 Task: Check the average views per listing of bathtub in the last 3 years.
Action: Mouse moved to (642, 296)
Screenshot: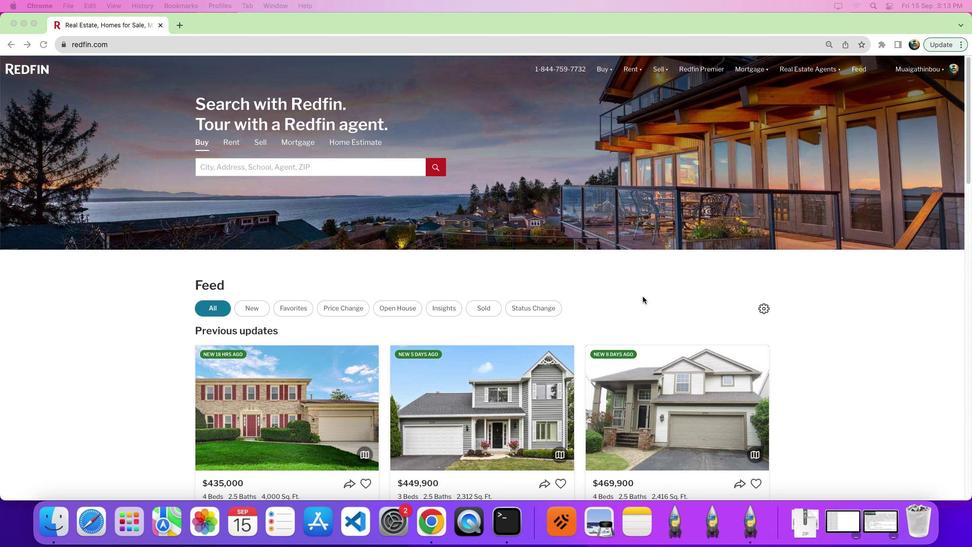 
Action: Mouse pressed left at (642, 296)
Screenshot: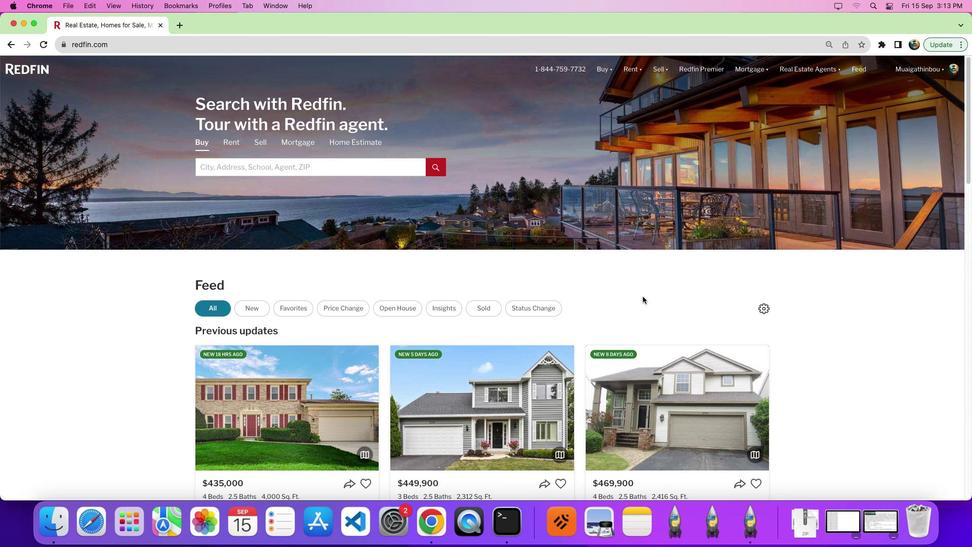 
Action: Mouse moved to (799, 178)
Screenshot: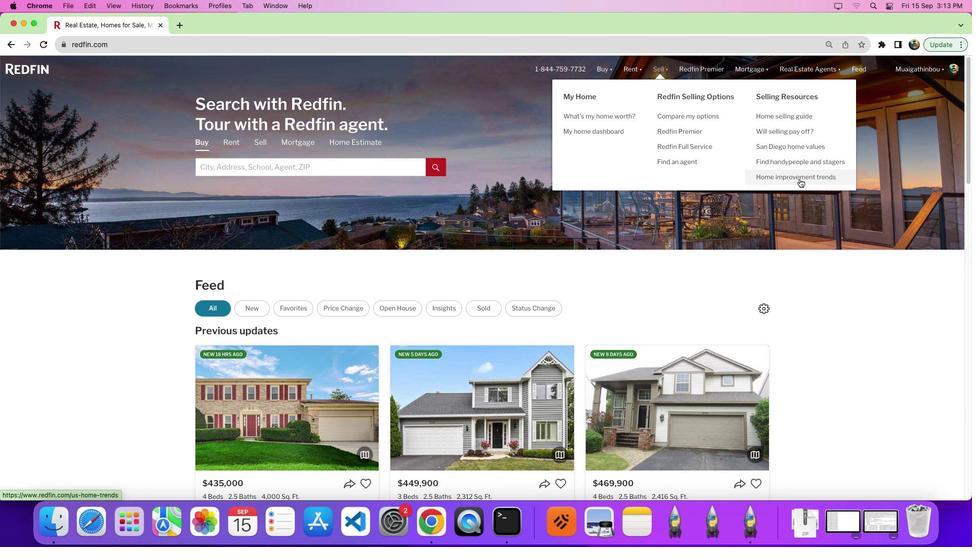 
Action: Mouse pressed left at (799, 178)
Screenshot: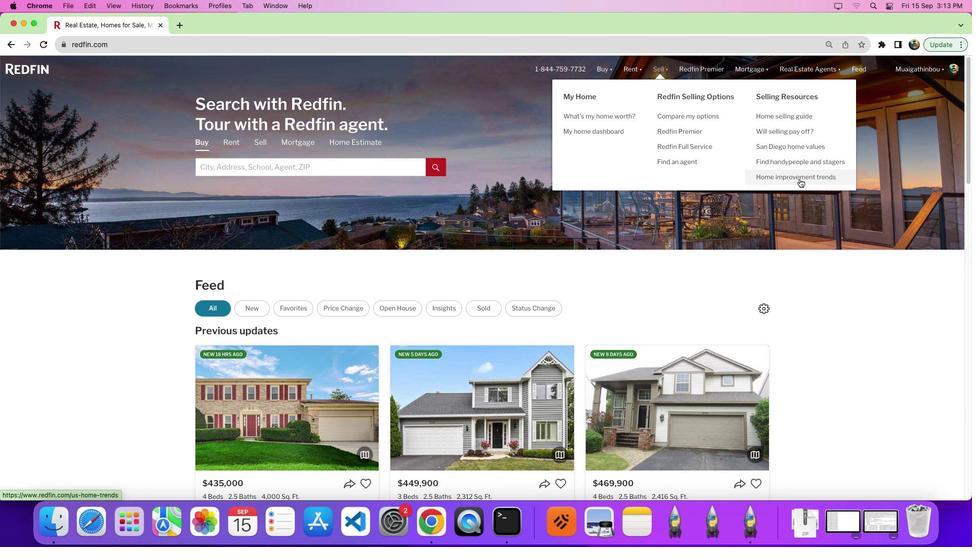 
Action: Mouse pressed left at (799, 178)
Screenshot: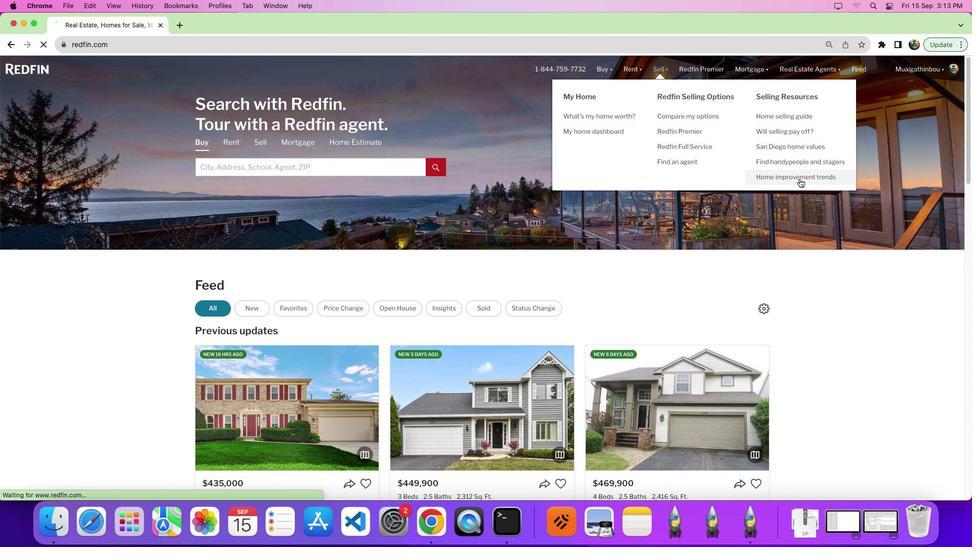 
Action: Mouse moved to (388, 322)
Screenshot: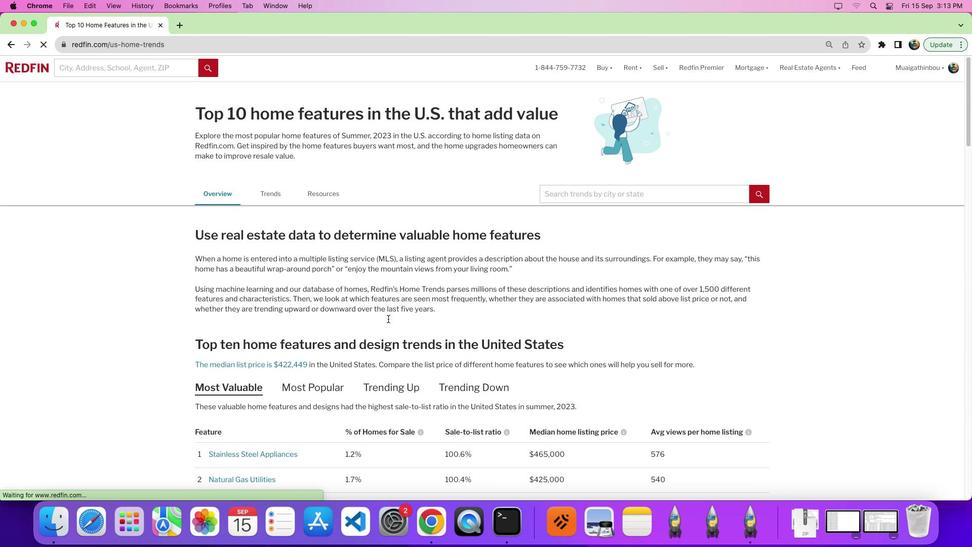
Action: Mouse scrolled (388, 322) with delta (0, 0)
Screenshot: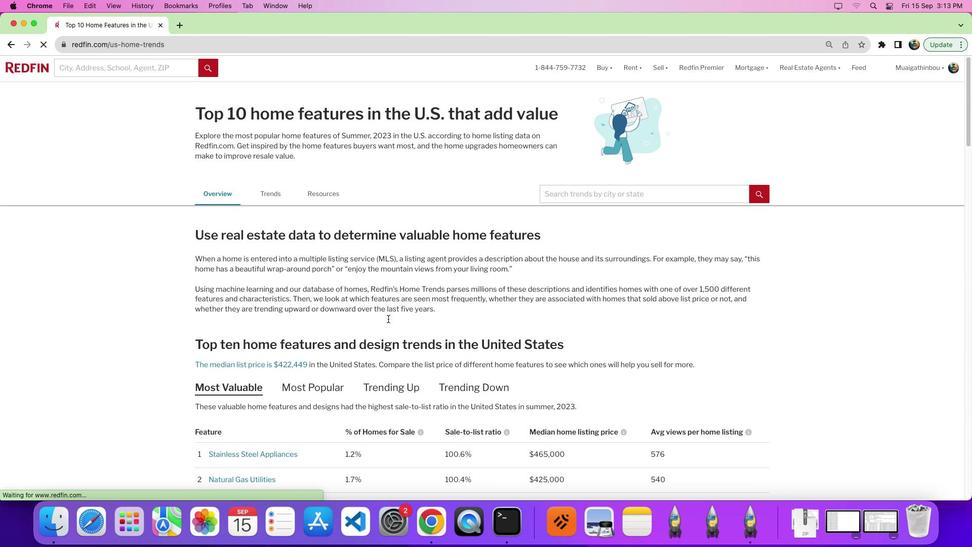 
Action: Mouse moved to (388, 322)
Screenshot: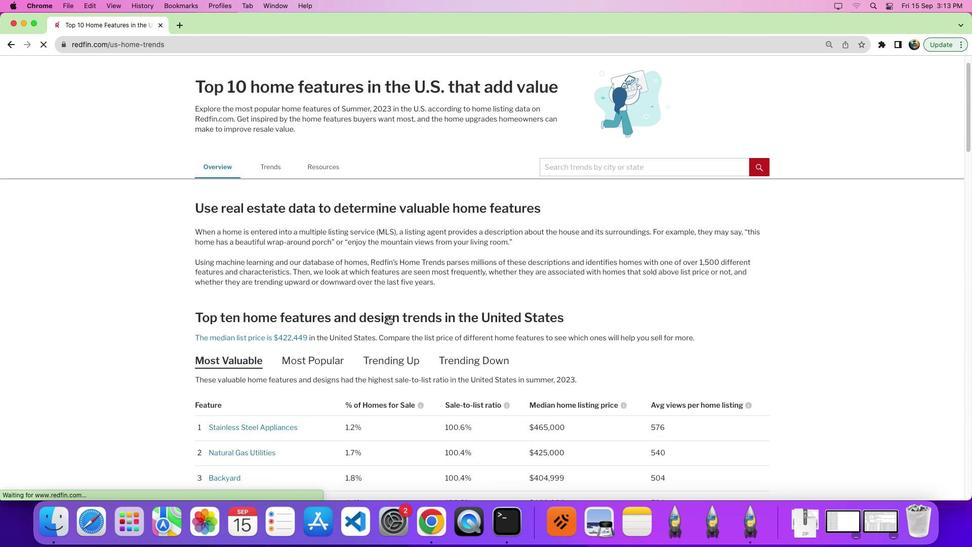 
Action: Mouse scrolled (388, 322) with delta (0, 0)
Screenshot: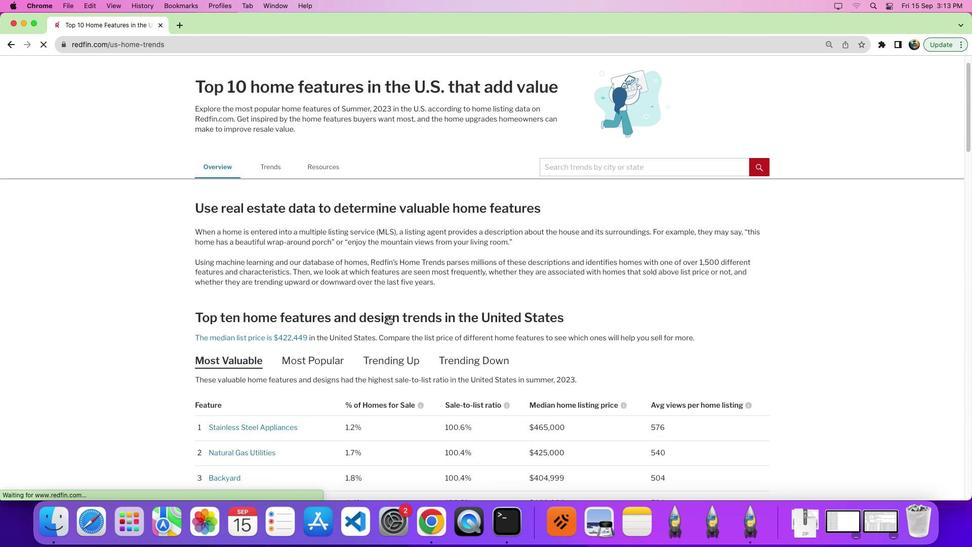 
Action: Mouse moved to (388, 320)
Screenshot: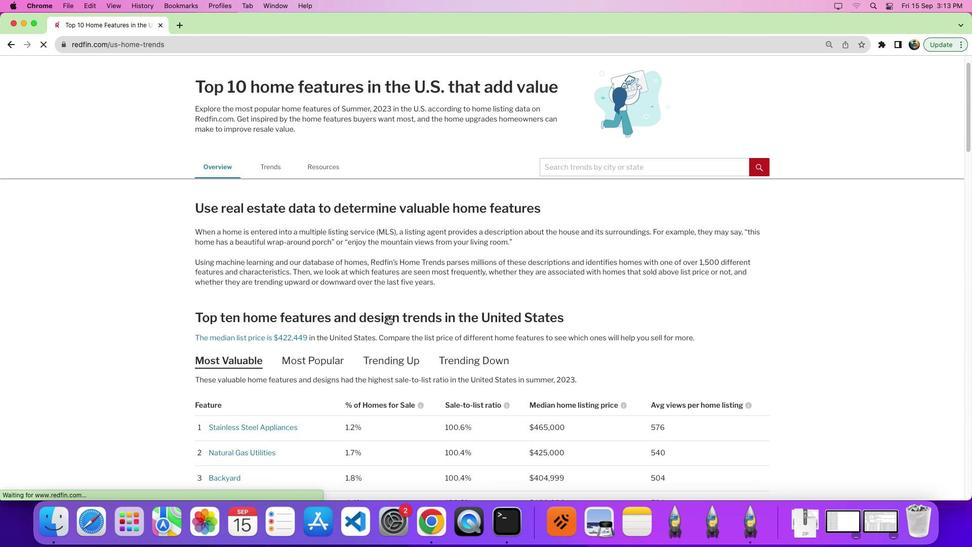 
Action: Mouse scrolled (388, 320) with delta (0, -4)
Screenshot: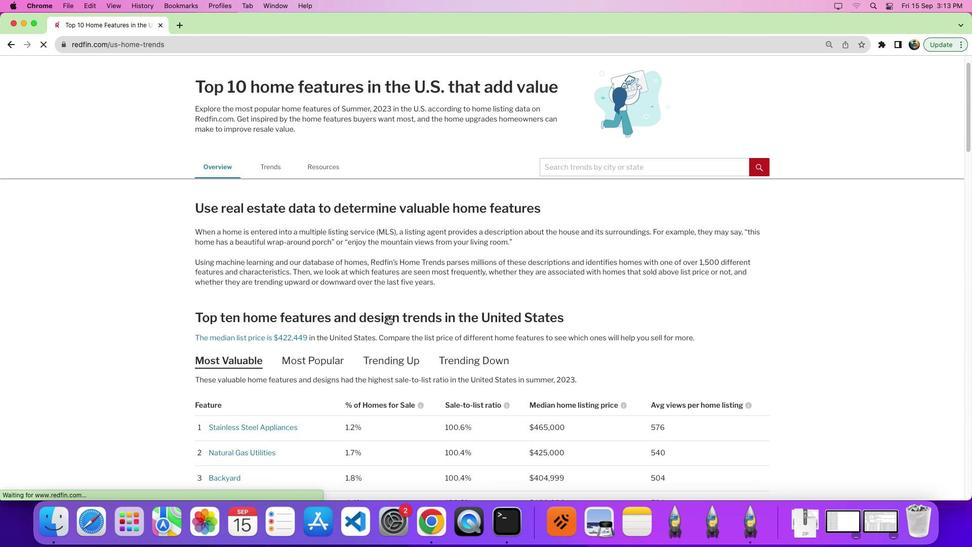 
Action: Mouse moved to (375, 300)
Screenshot: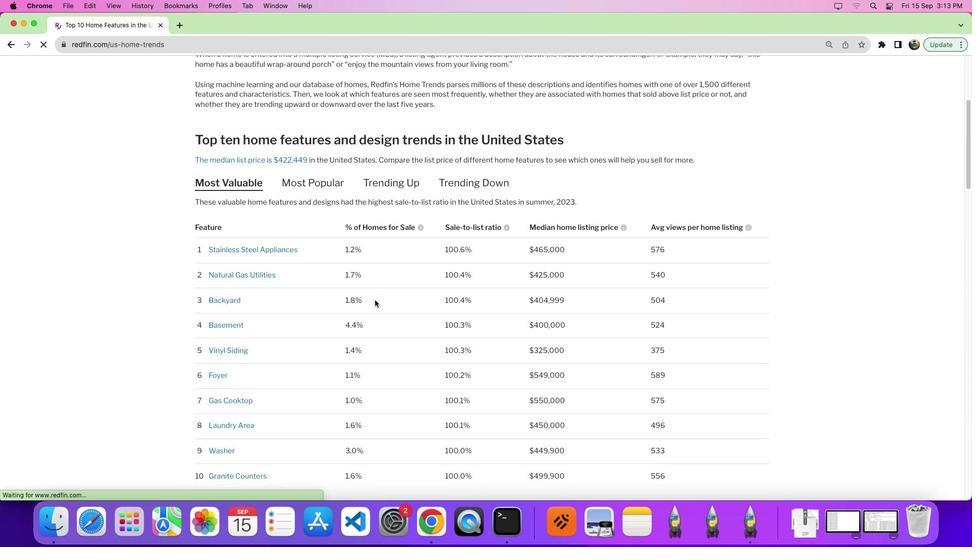 
Action: Mouse scrolled (375, 300) with delta (0, 0)
Screenshot: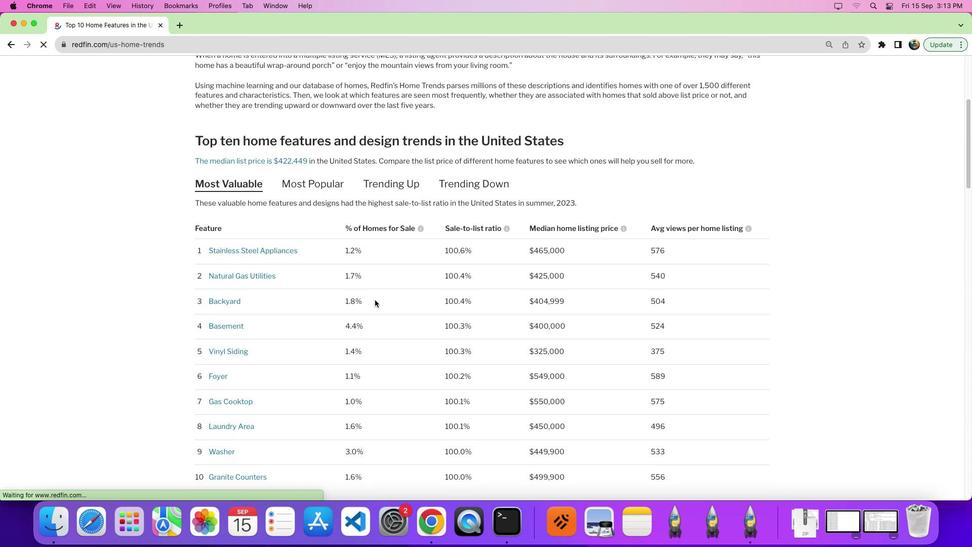 
Action: Mouse scrolled (375, 300) with delta (0, 0)
Screenshot: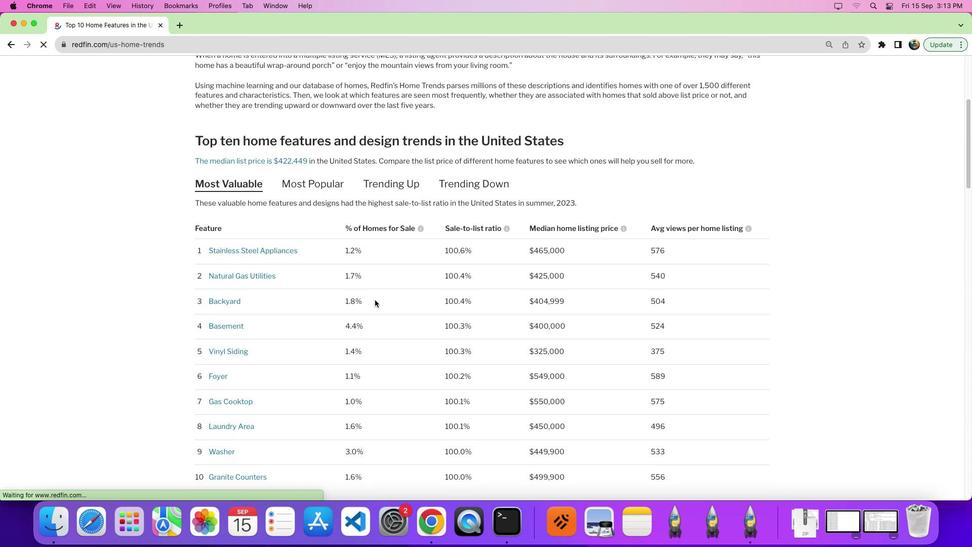 
Action: Mouse scrolled (375, 300) with delta (0, 4)
Screenshot: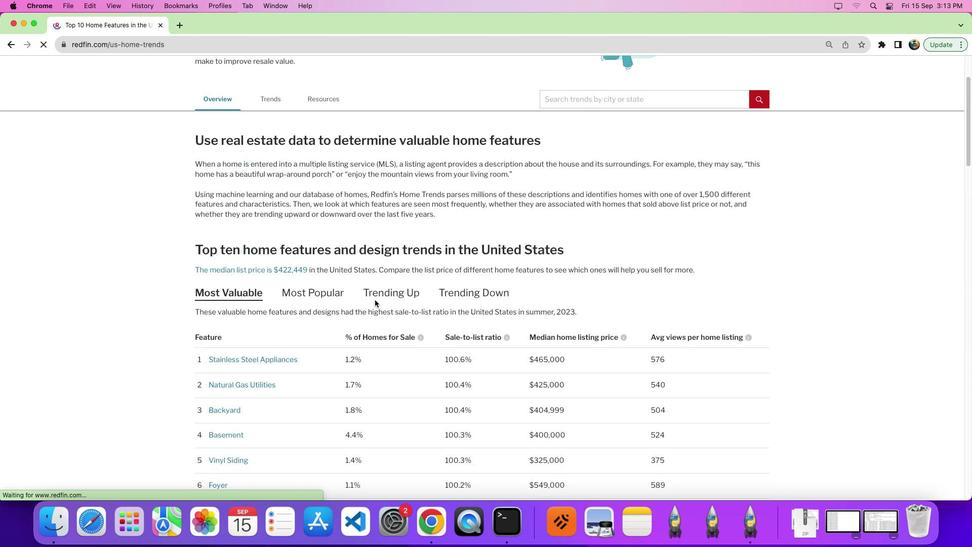 
Action: Mouse moved to (264, 183)
Screenshot: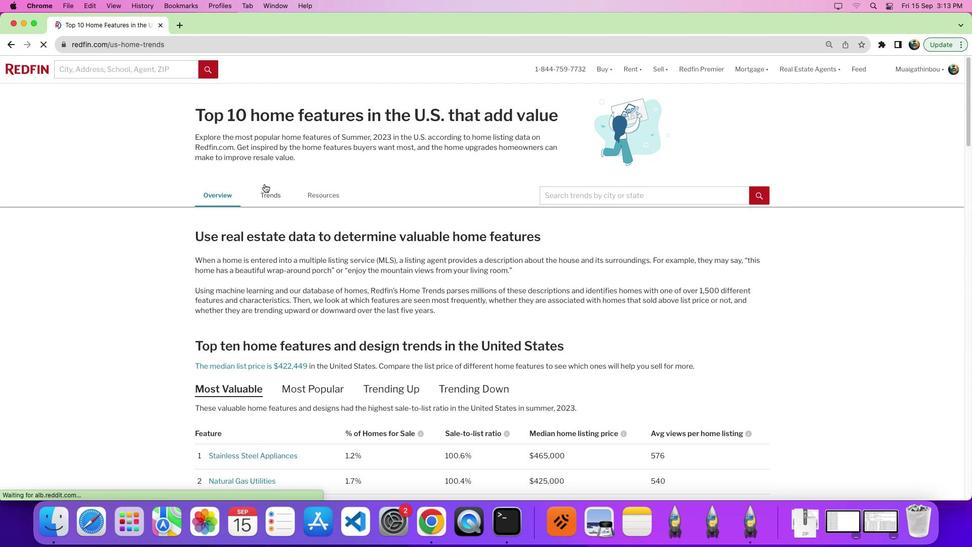
Action: Mouse pressed left at (264, 183)
Screenshot: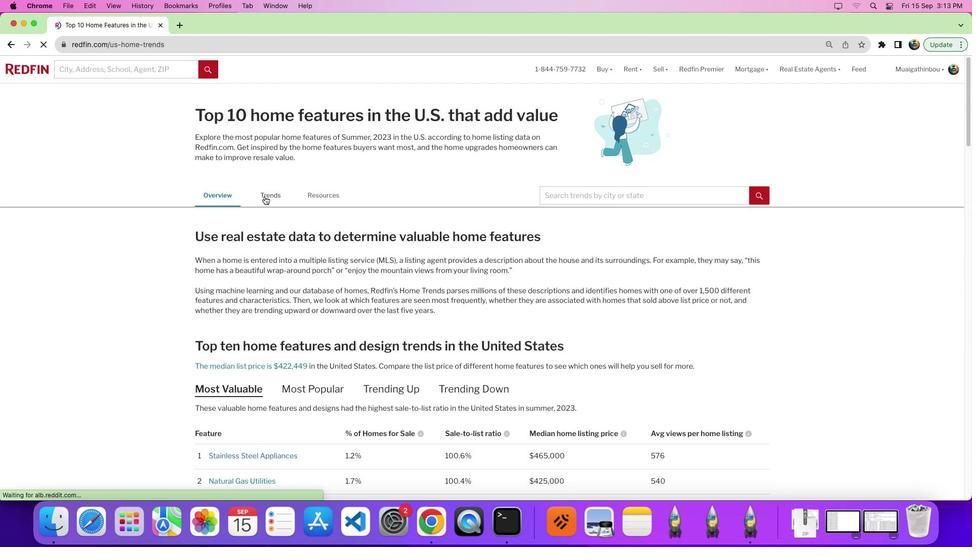
Action: Mouse moved to (265, 197)
Screenshot: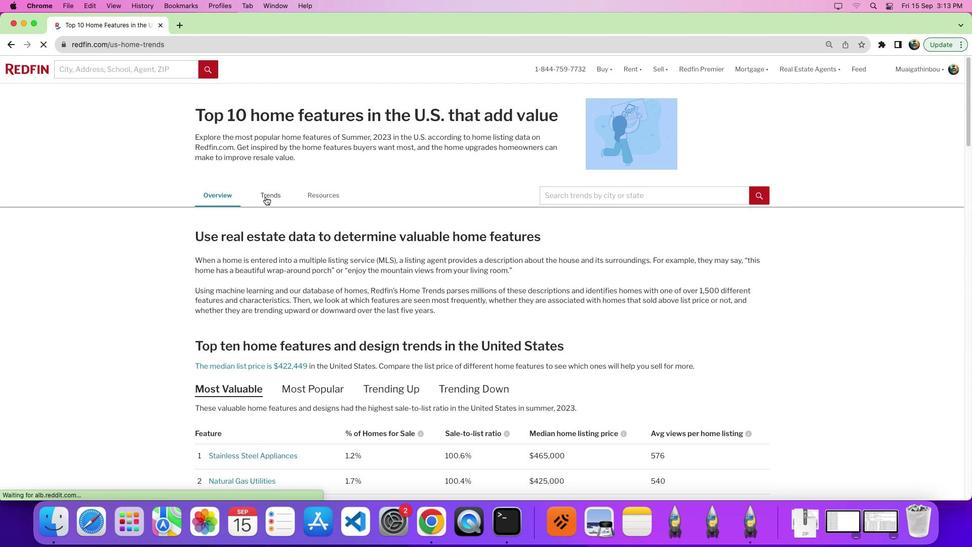 
Action: Mouse pressed left at (265, 197)
Screenshot: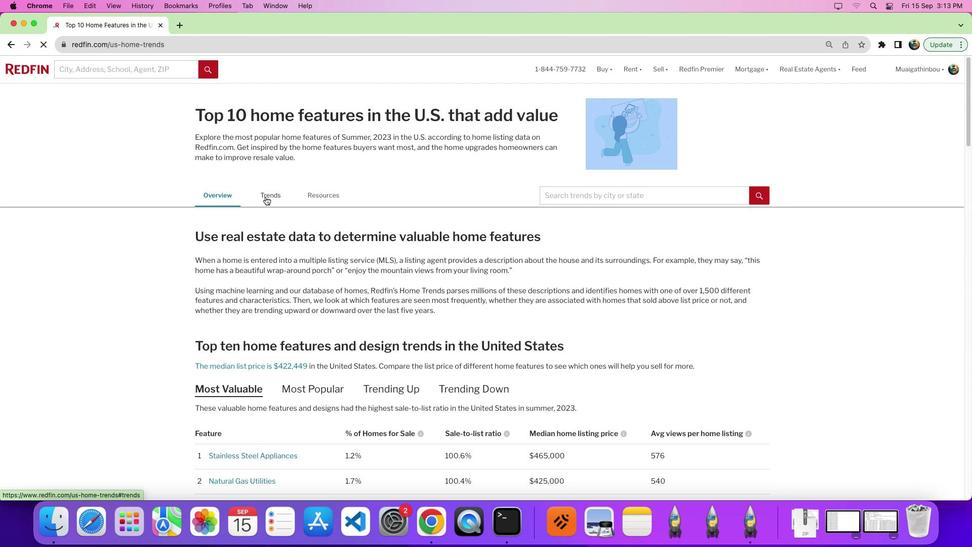 
Action: Mouse moved to (460, 271)
Screenshot: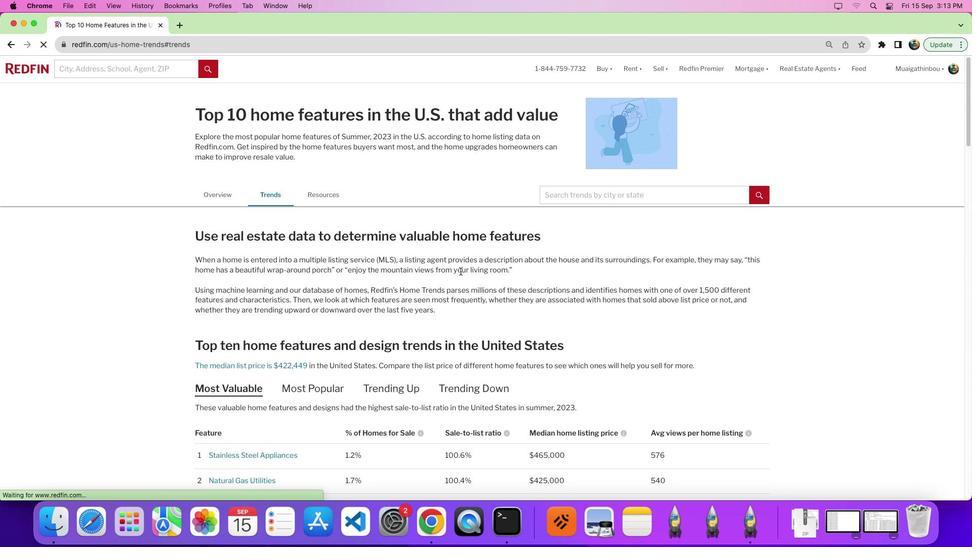 
Action: Mouse scrolled (460, 271) with delta (0, 0)
Screenshot: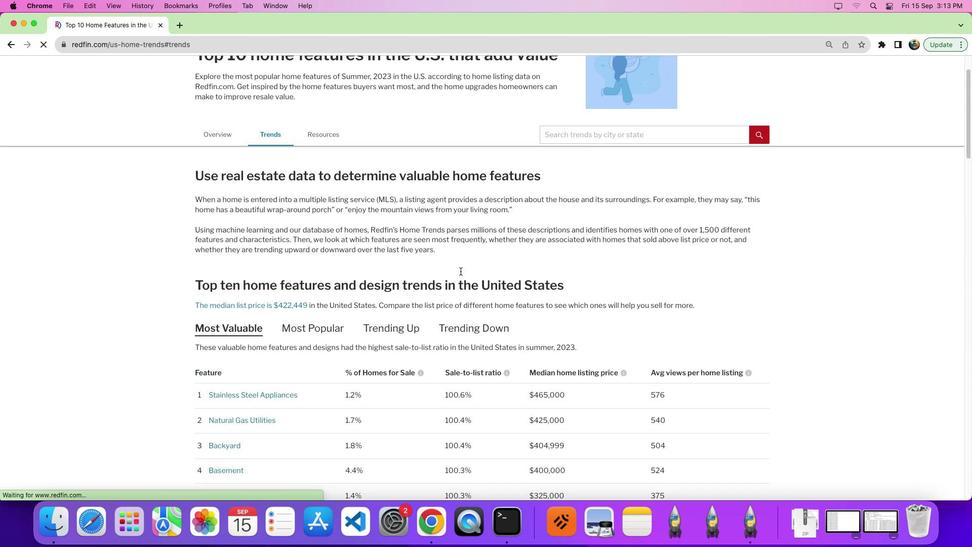 
Action: Mouse scrolled (460, 271) with delta (0, -1)
Screenshot: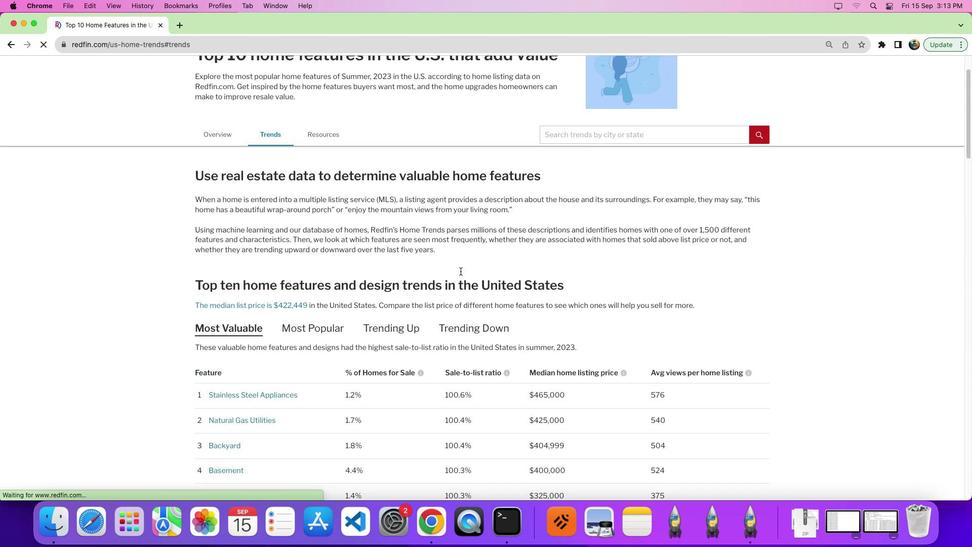 
Action: Mouse scrolled (460, 271) with delta (0, -4)
Screenshot: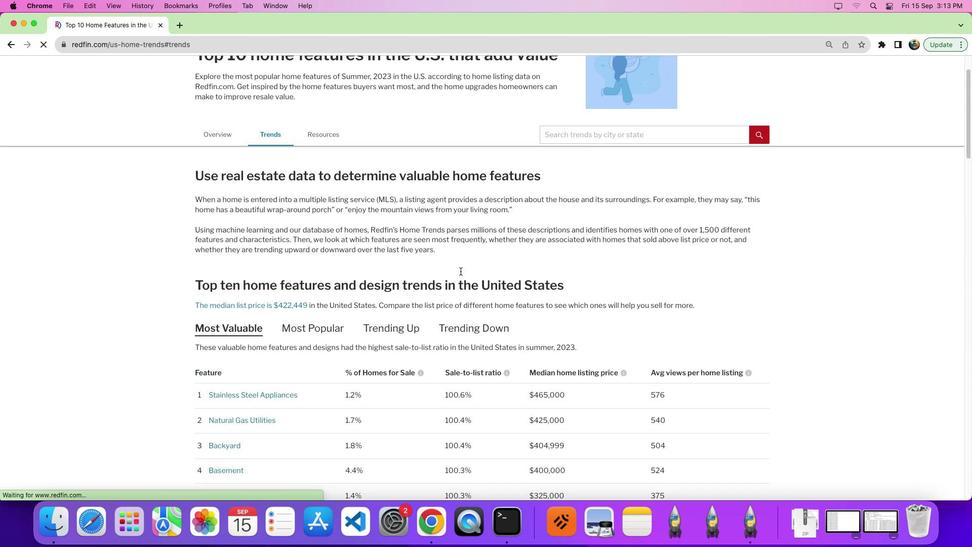 
Action: Mouse scrolled (460, 271) with delta (0, -6)
Screenshot: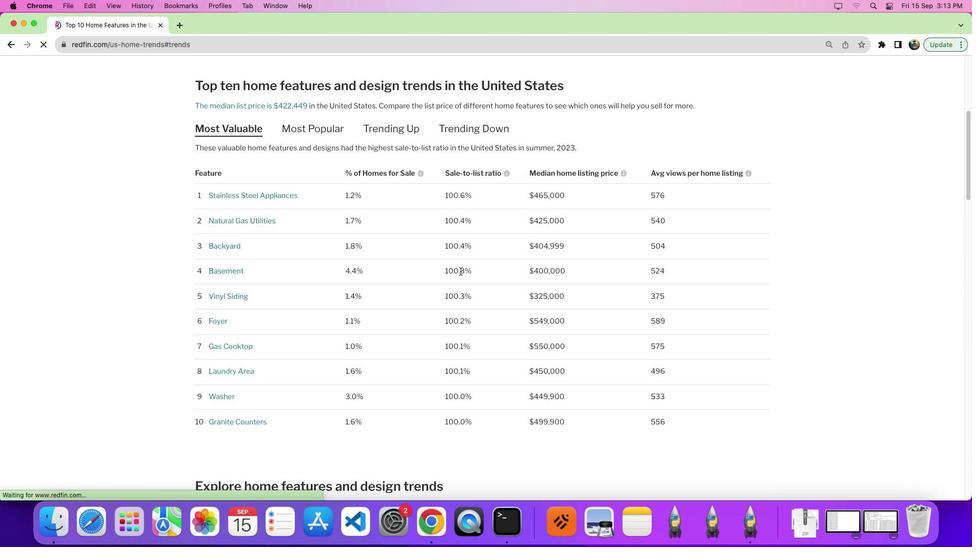 
Action: Mouse moved to (287, 300)
Screenshot: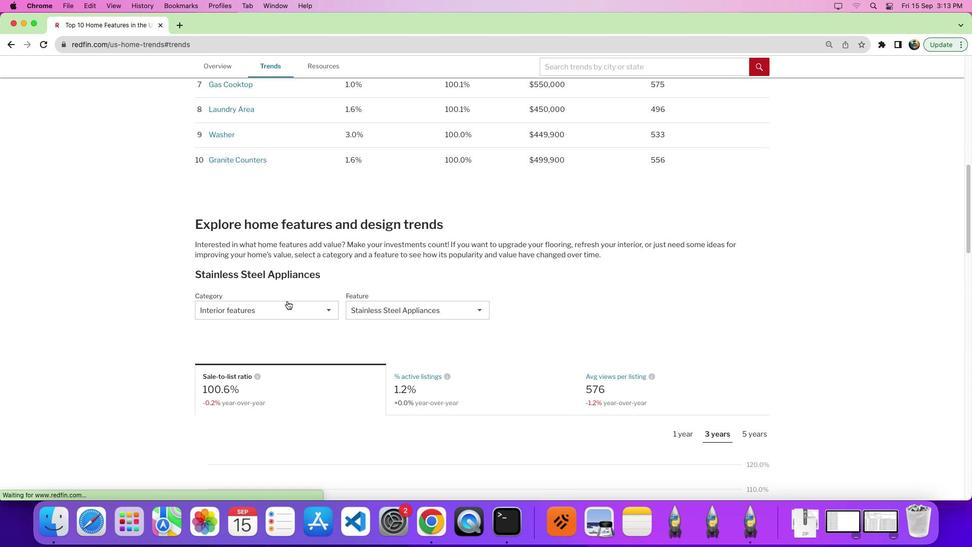
Action: Mouse pressed left at (287, 300)
Screenshot: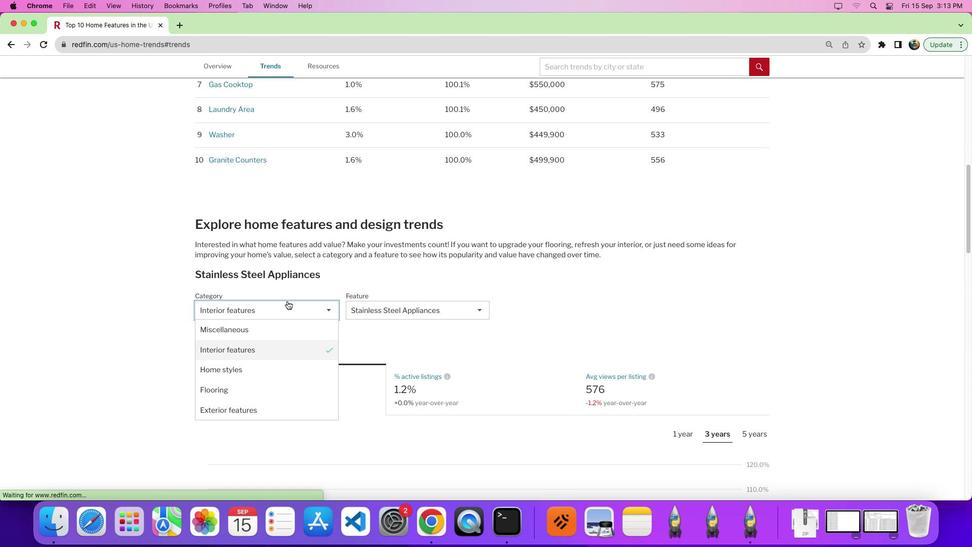 
Action: Mouse moved to (470, 275)
Screenshot: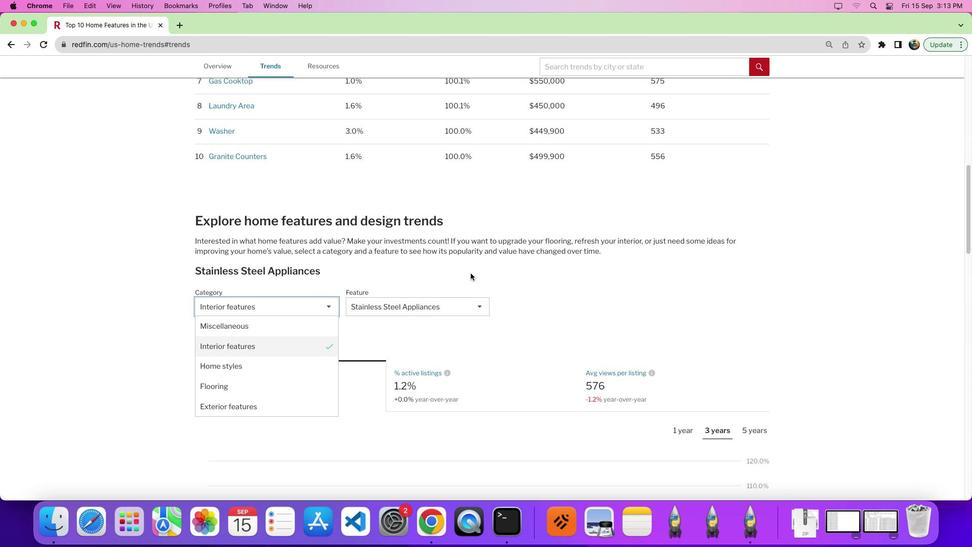 
Action: Mouse scrolled (470, 275) with delta (0, 0)
Screenshot: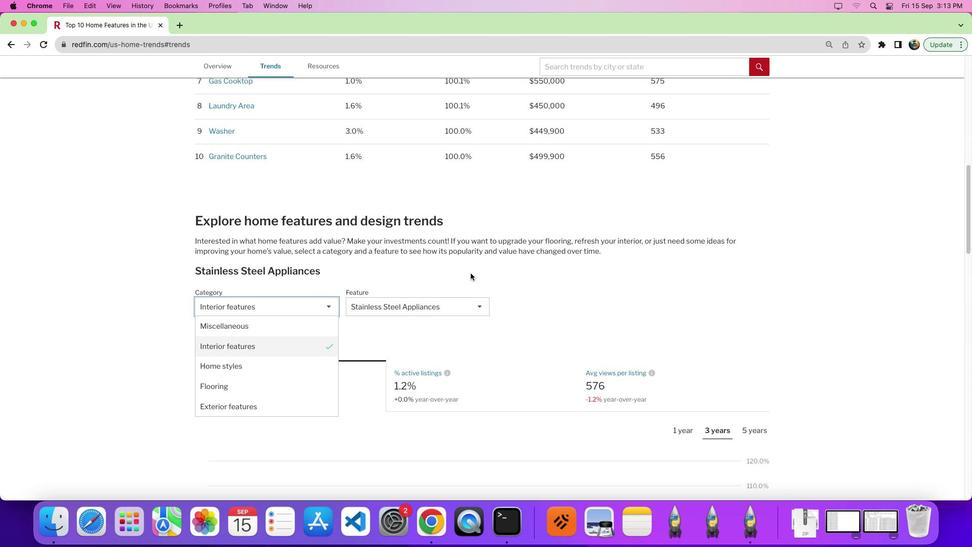 
Action: Mouse moved to (470, 275)
Screenshot: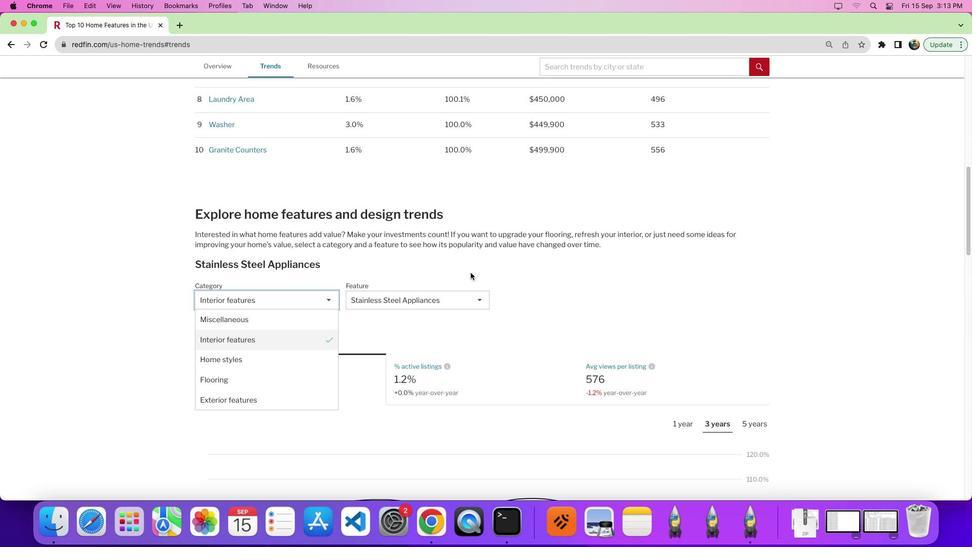 
Action: Mouse scrolled (470, 275) with delta (0, 0)
Screenshot: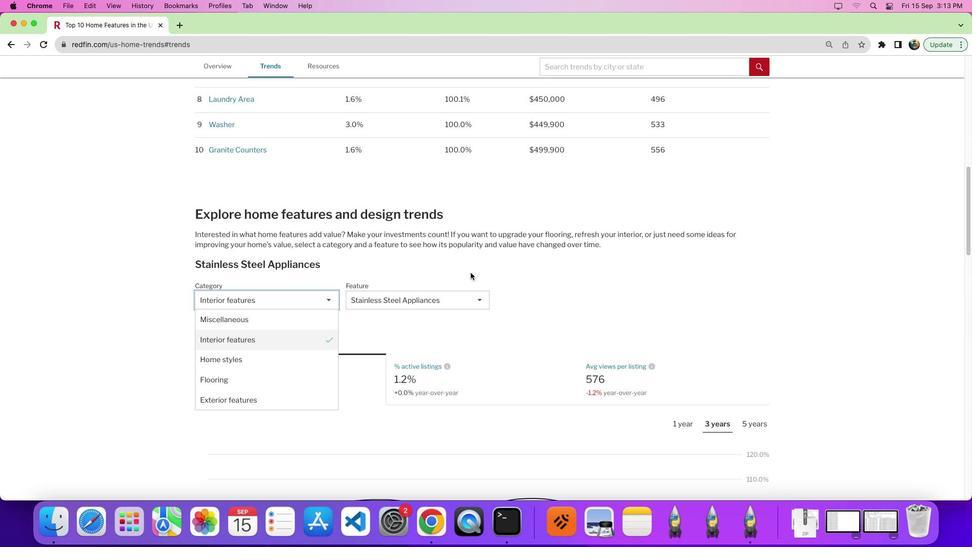 
Action: Mouse moved to (471, 273)
Screenshot: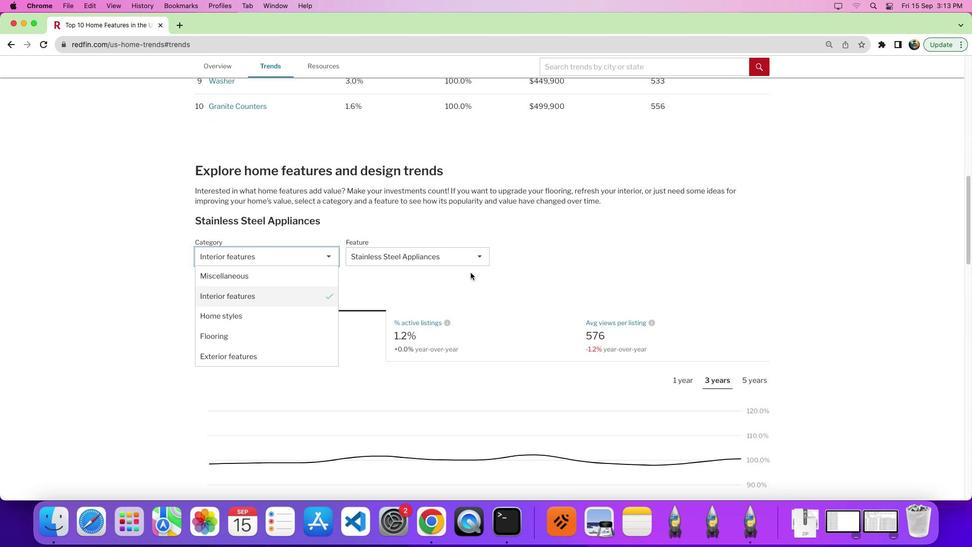 
Action: Mouse scrolled (471, 273) with delta (0, -3)
Screenshot: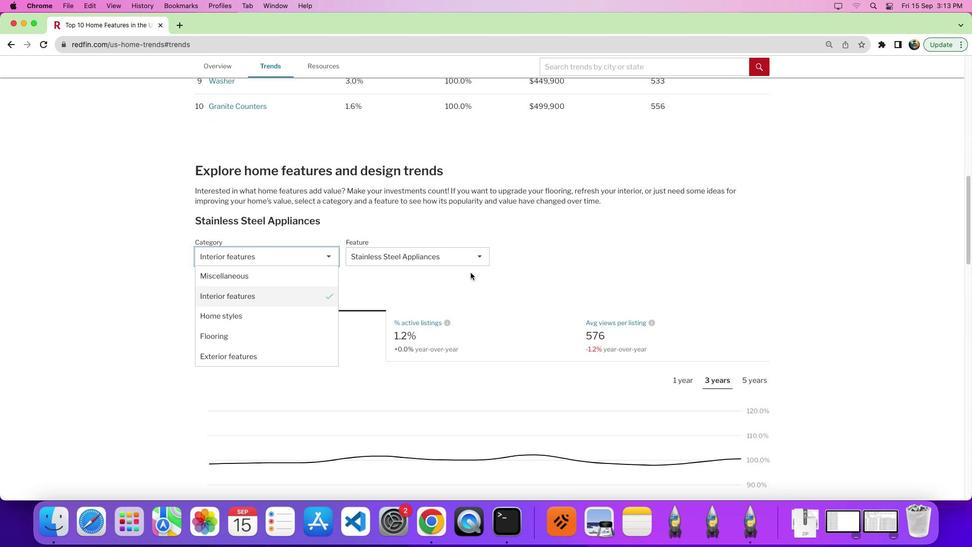 
Action: Mouse moved to (433, 123)
Screenshot: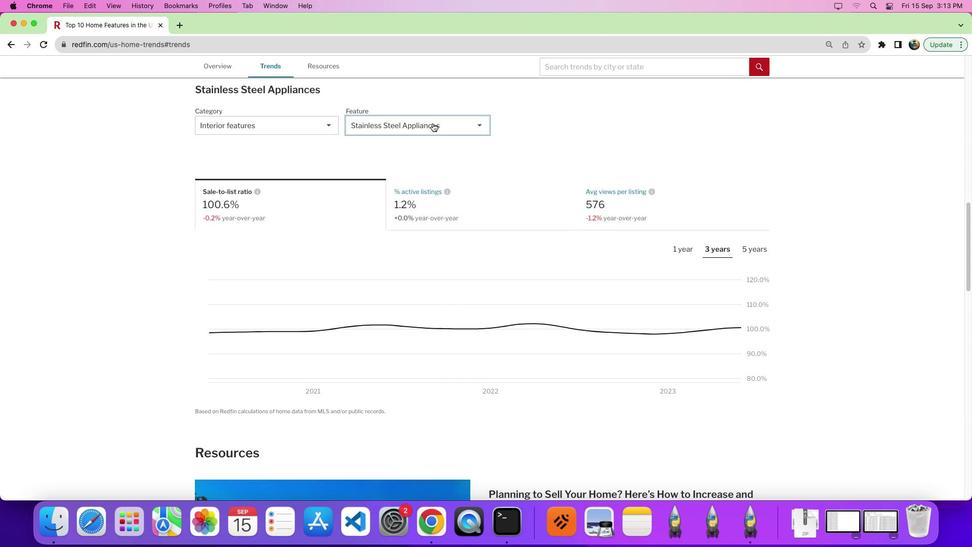 
Action: Mouse pressed left at (433, 123)
Screenshot: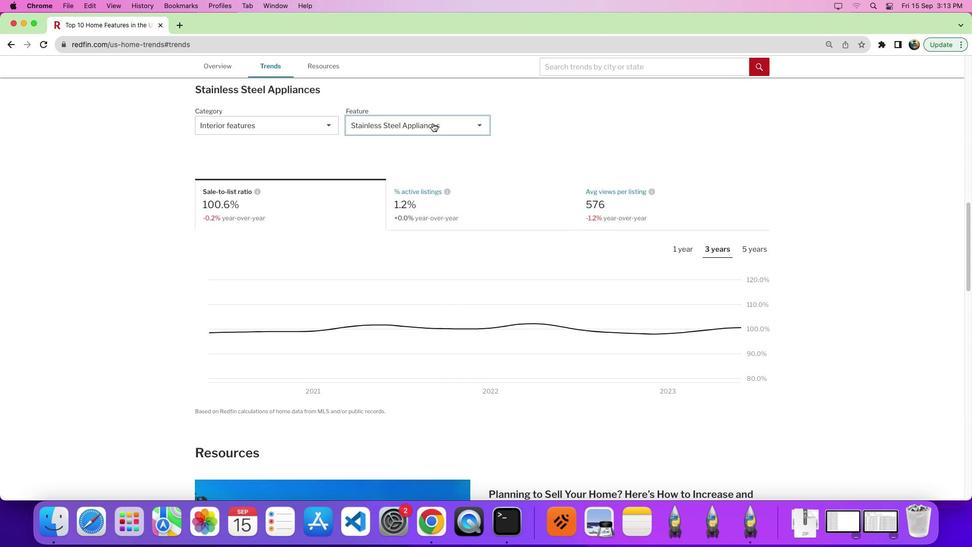 
Action: Mouse moved to (414, 191)
Screenshot: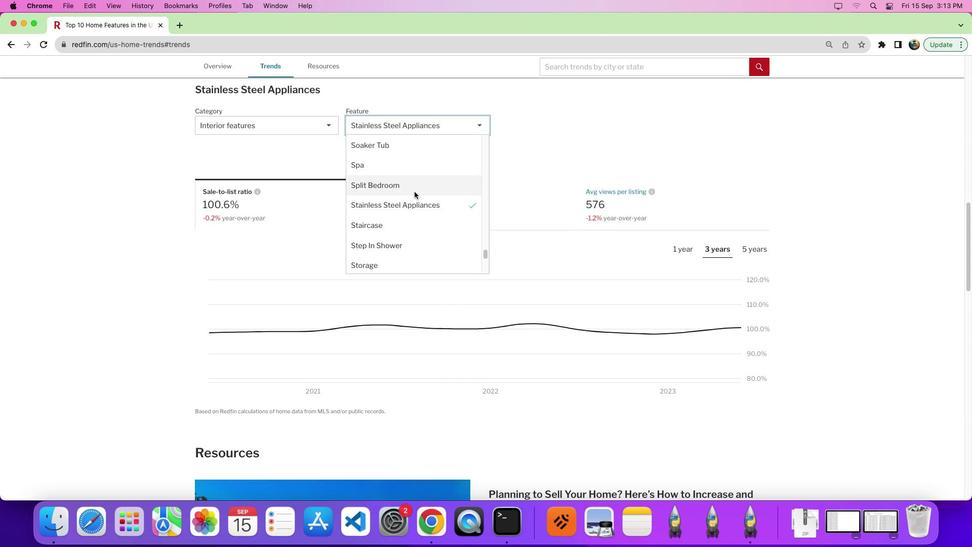 
Action: Mouse scrolled (414, 191) with delta (0, 0)
Screenshot: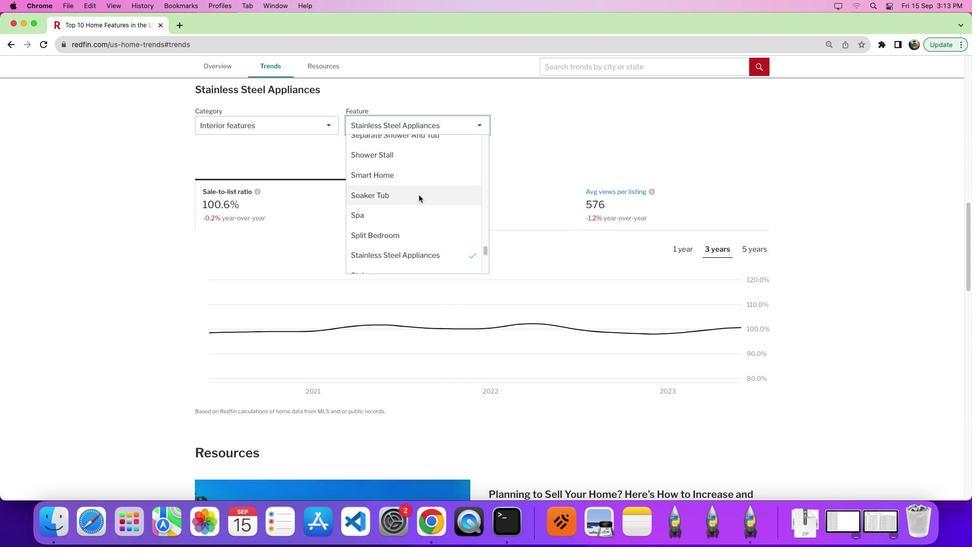 
Action: Mouse scrolled (414, 191) with delta (0, 1)
Screenshot: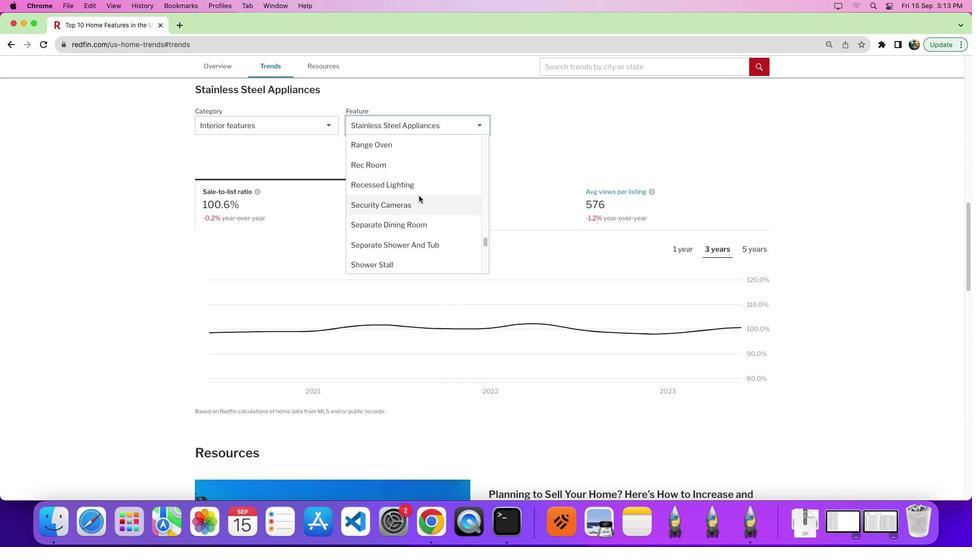 
Action: Mouse moved to (414, 192)
Screenshot: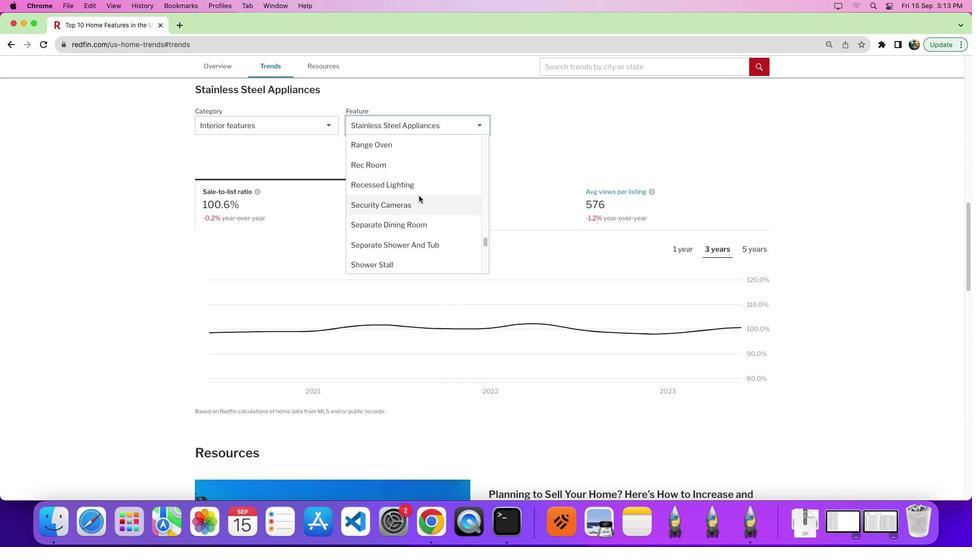 
Action: Mouse scrolled (414, 192) with delta (0, 5)
Screenshot: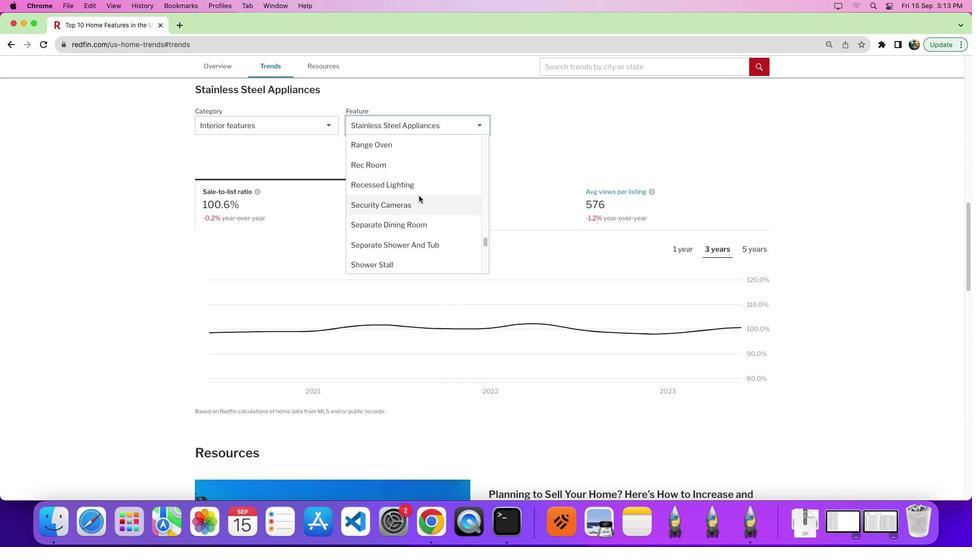 
Action: Mouse moved to (415, 192)
Screenshot: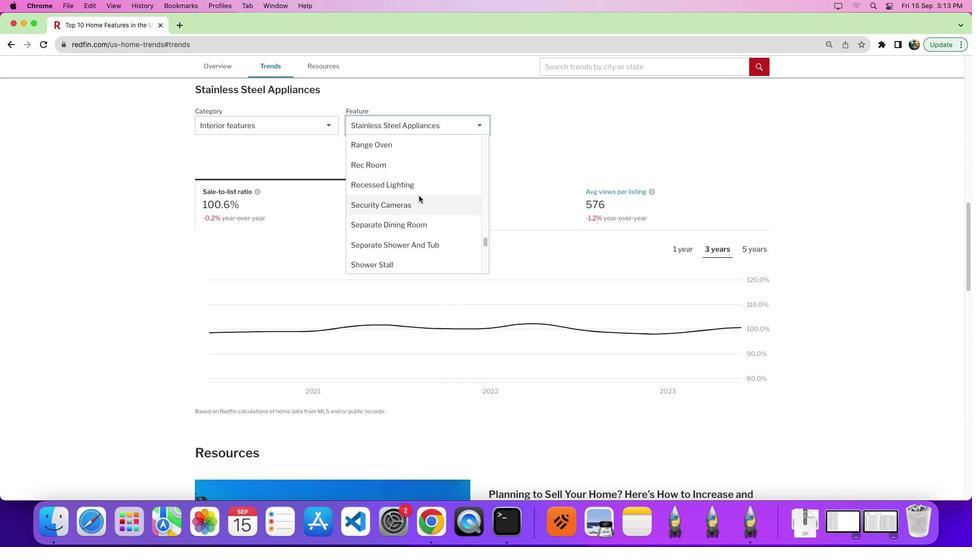 
Action: Mouse scrolled (415, 192) with delta (0, 7)
Screenshot: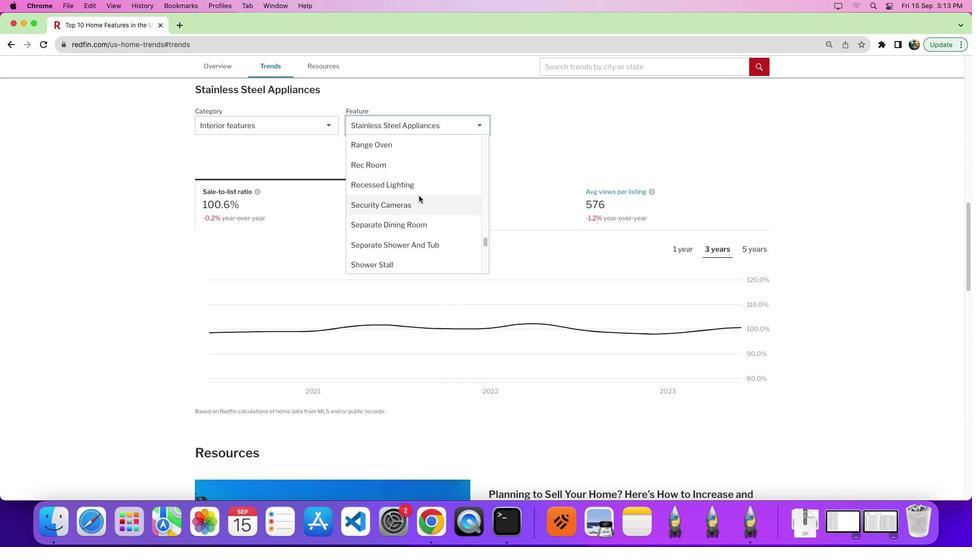 
Action: Mouse moved to (418, 195)
Screenshot: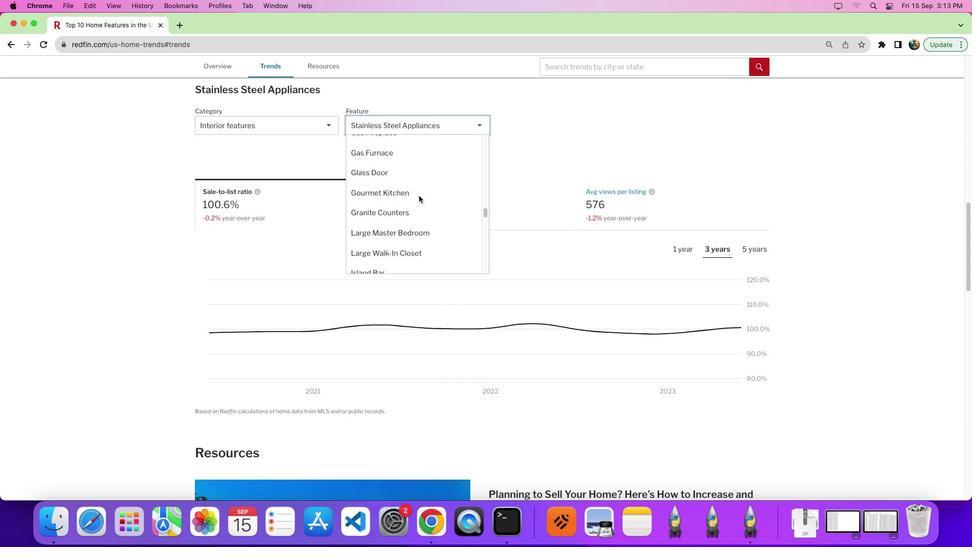 
Action: Mouse scrolled (418, 195) with delta (0, 0)
Screenshot: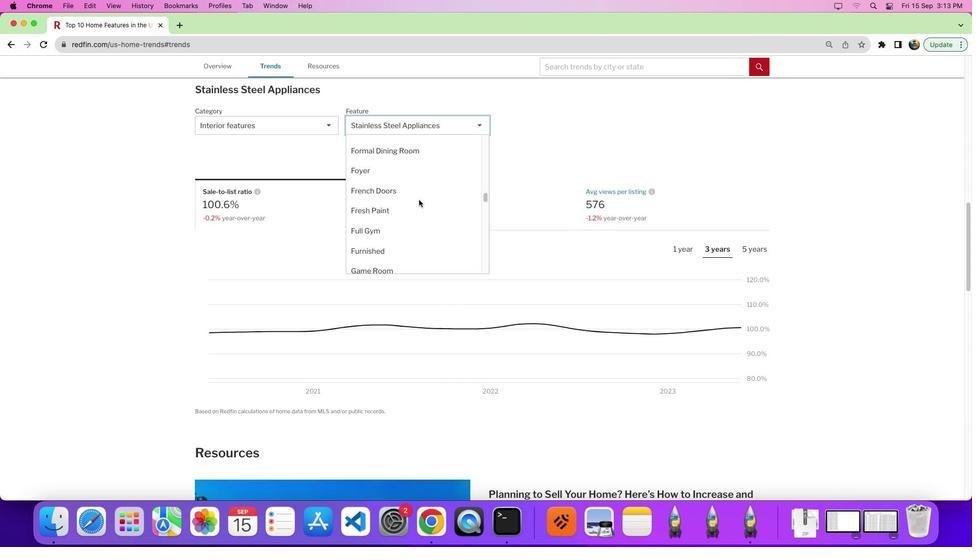 
Action: Mouse moved to (418, 198)
Screenshot: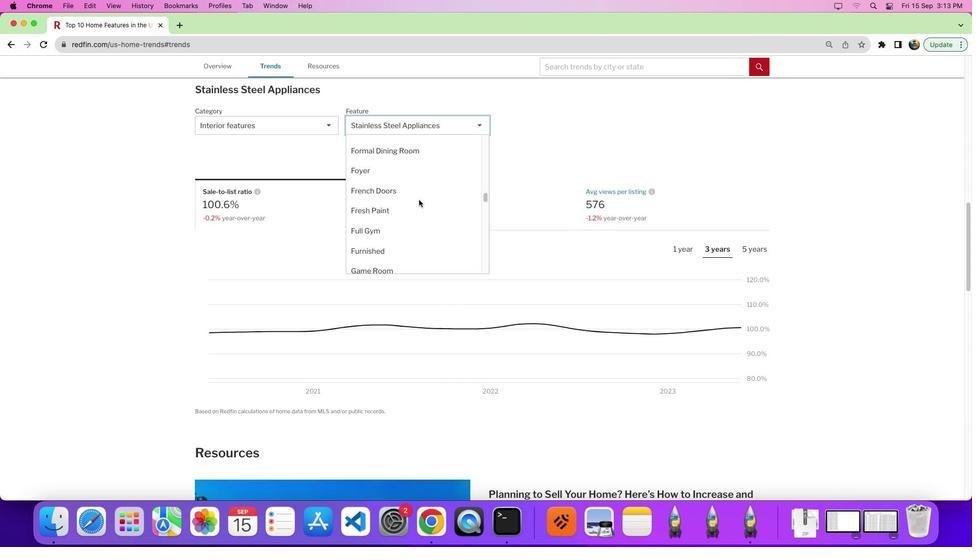 
Action: Mouse scrolled (418, 198) with delta (0, 1)
Screenshot: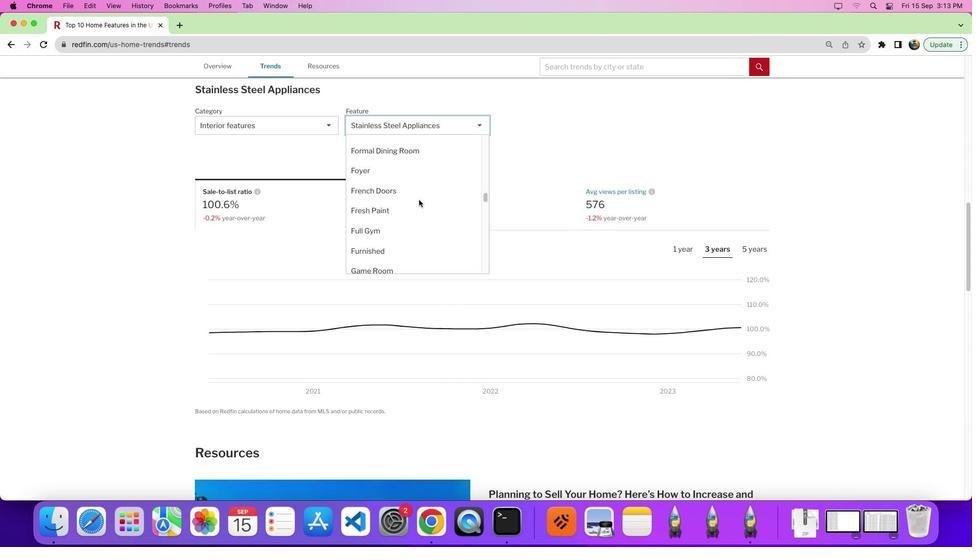 
Action: Mouse scrolled (418, 198) with delta (0, 5)
Screenshot: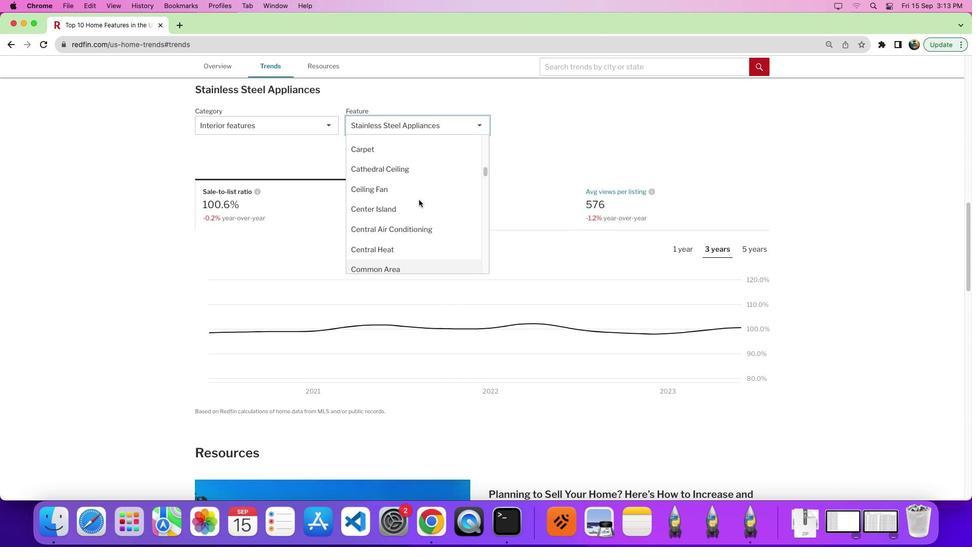 
Action: Mouse moved to (418, 198)
Screenshot: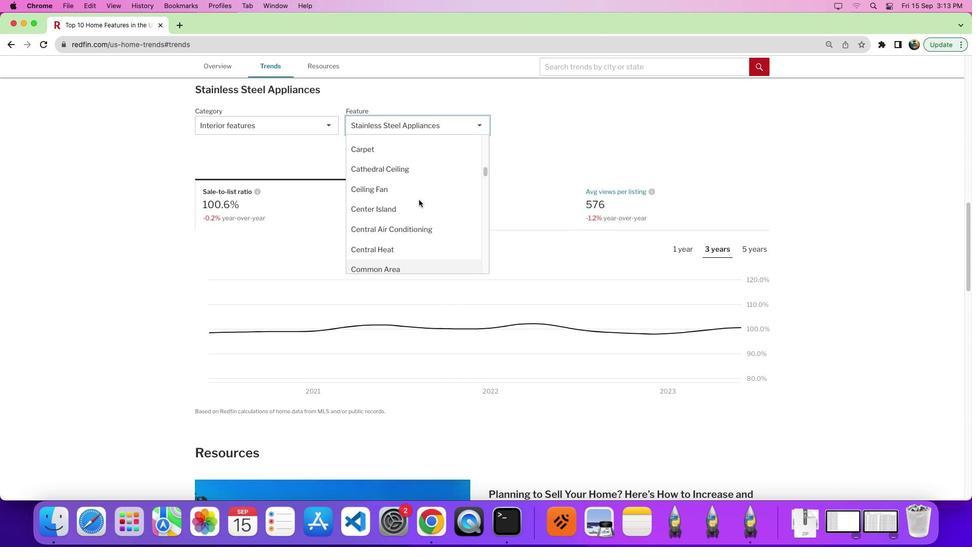 
Action: Mouse scrolled (418, 198) with delta (0, 7)
Screenshot: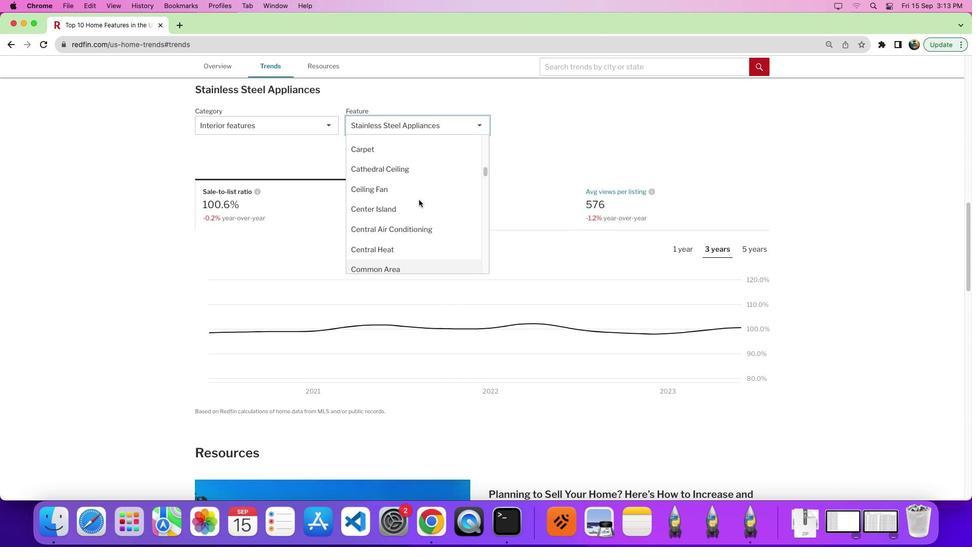 
Action: Mouse moved to (413, 209)
Screenshot: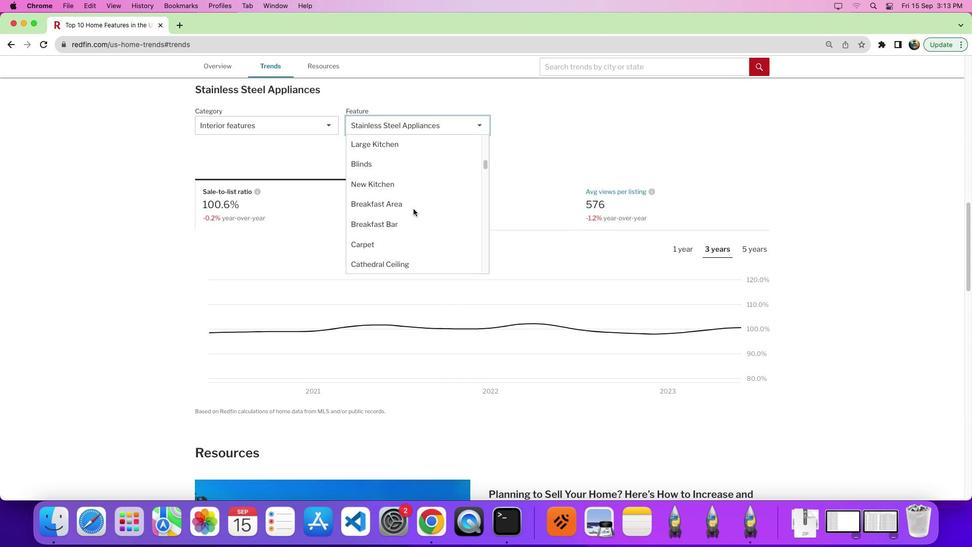 
Action: Mouse scrolled (413, 209) with delta (0, 0)
Screenshot: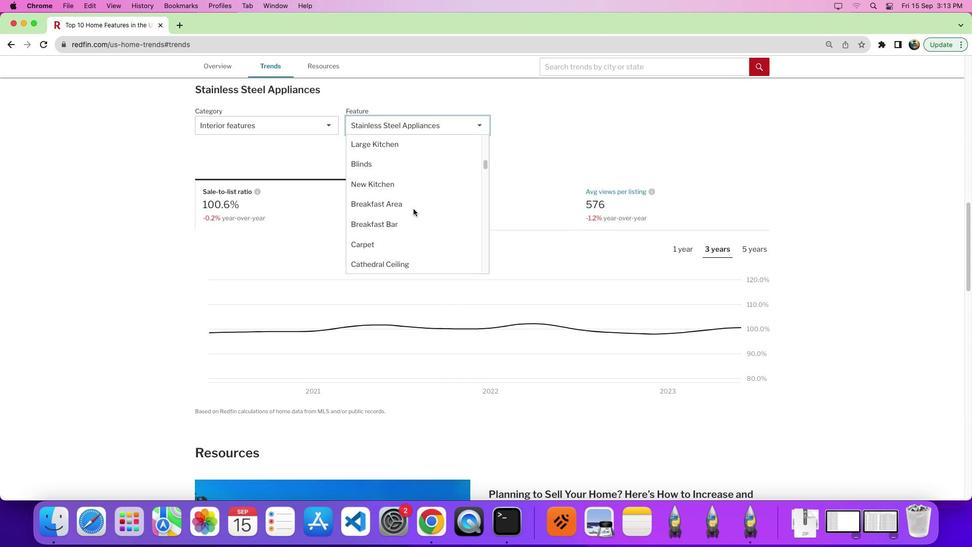 
Action: Mouse moved to (413, 209)
Screenshot: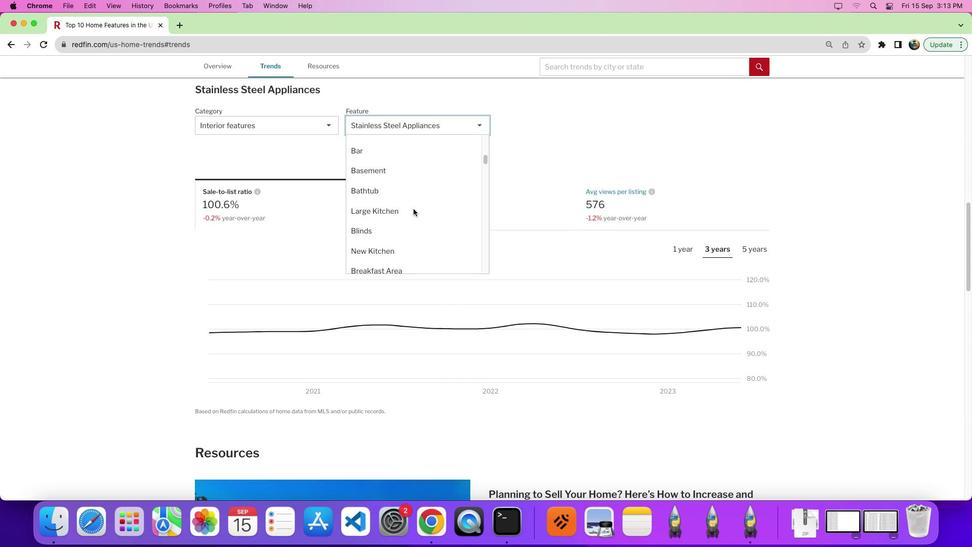 
Action: Mouse scrolled (413, 209) with delta (0, 1)
Screenshot: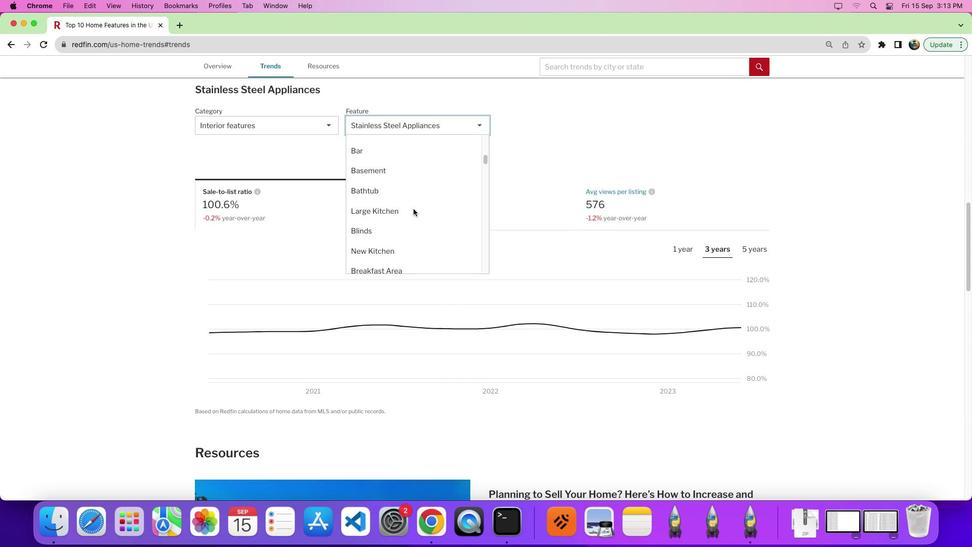 
Action: Mouse scrolled (413, 209) with delta (0, 4)
Screenshot: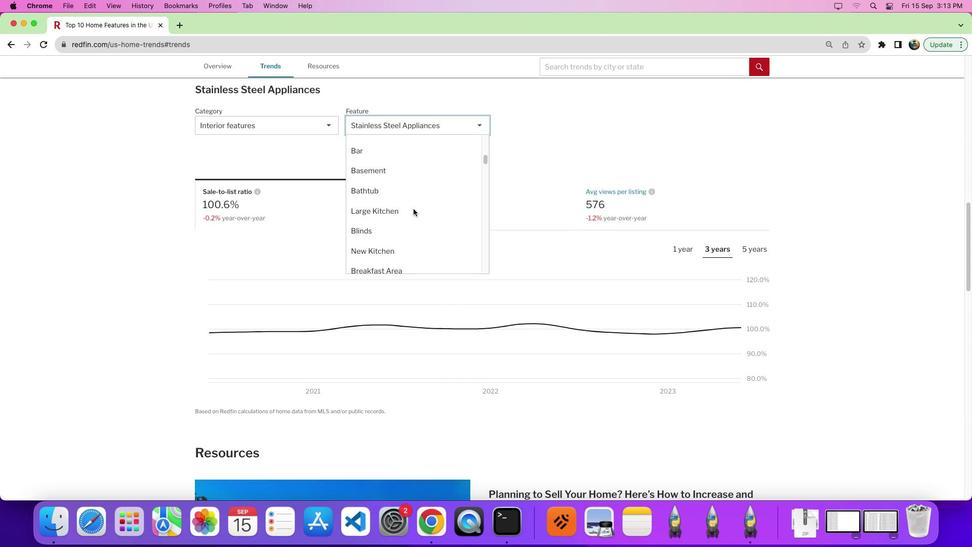 
Action: Mouse scrolled (413, 209) with delta (0, 0)
Screenshot: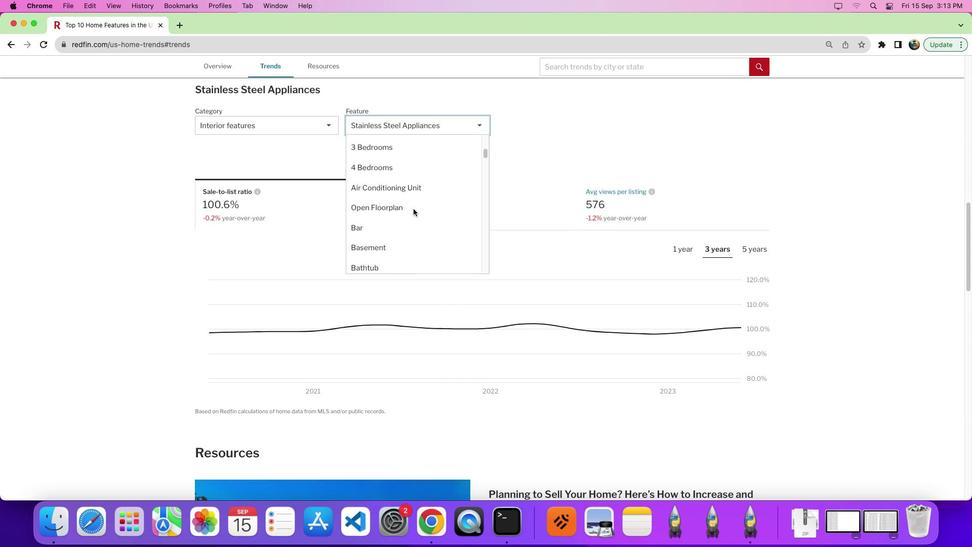
Action: Mouse scrolled (413, 209) with delta (0, 0)
Screenshot: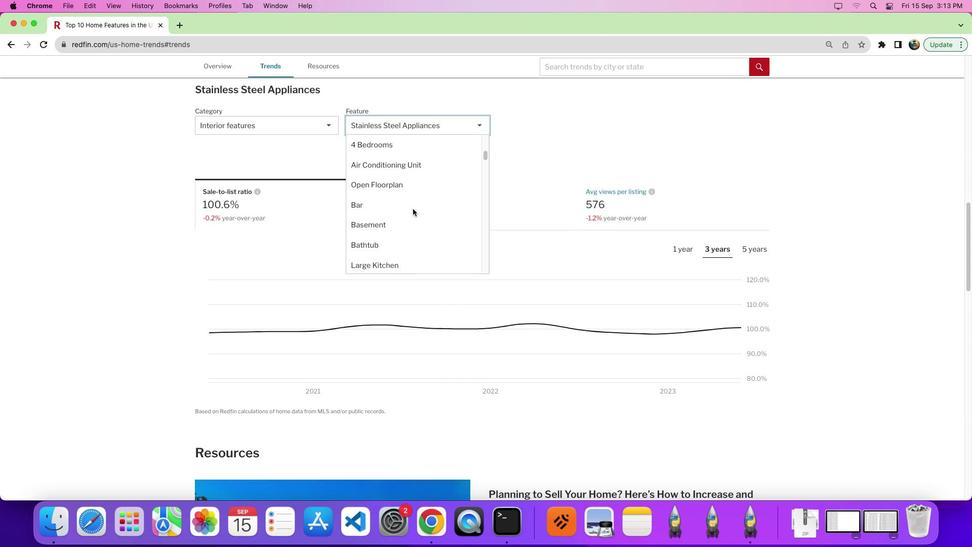 
Action: Mouse scrolled (413, 209) with delta (0, -4)
Screenshot: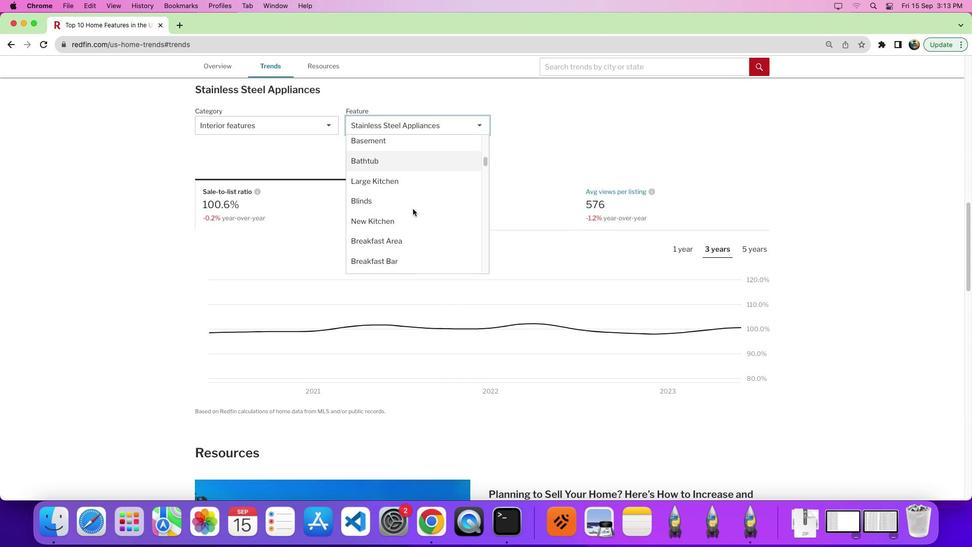 
Action: Mouse moved to (413, 208)
Screenshot: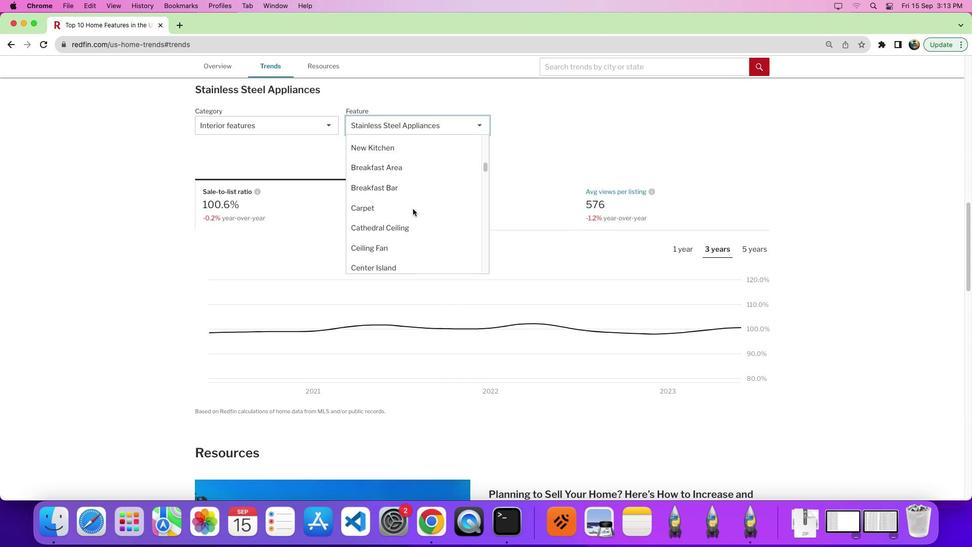 
Action: Mouse scrolled (413, 208) with delta (0, 0)
Screenshot: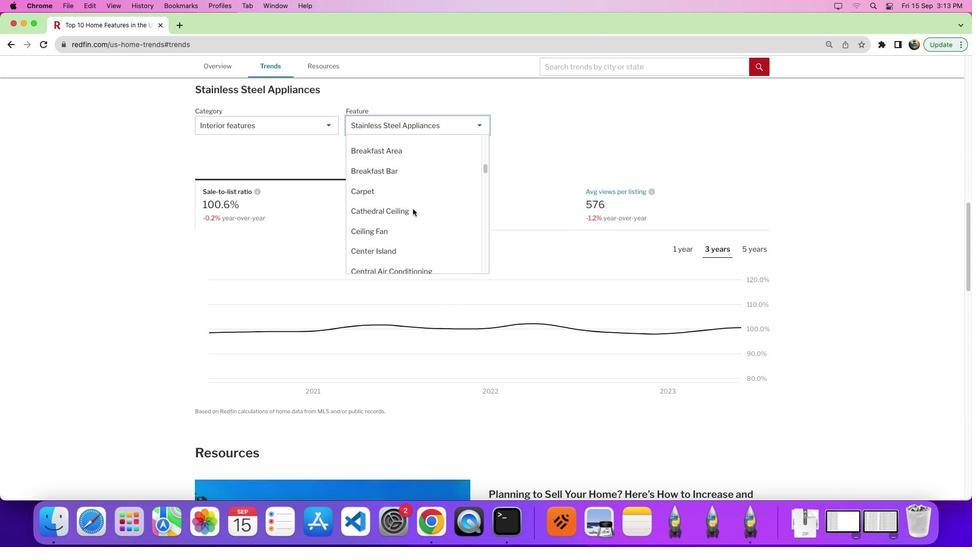 
Action: Mouse scrolled (413, 208) with delta (0, 0)
Screenshot: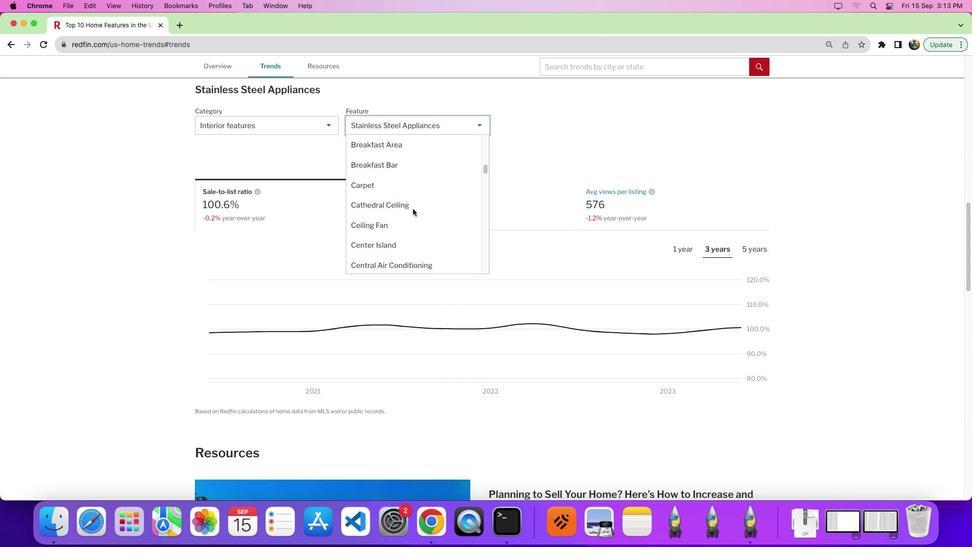 
Action: Mouse moved to (412, 208)
Screenshot: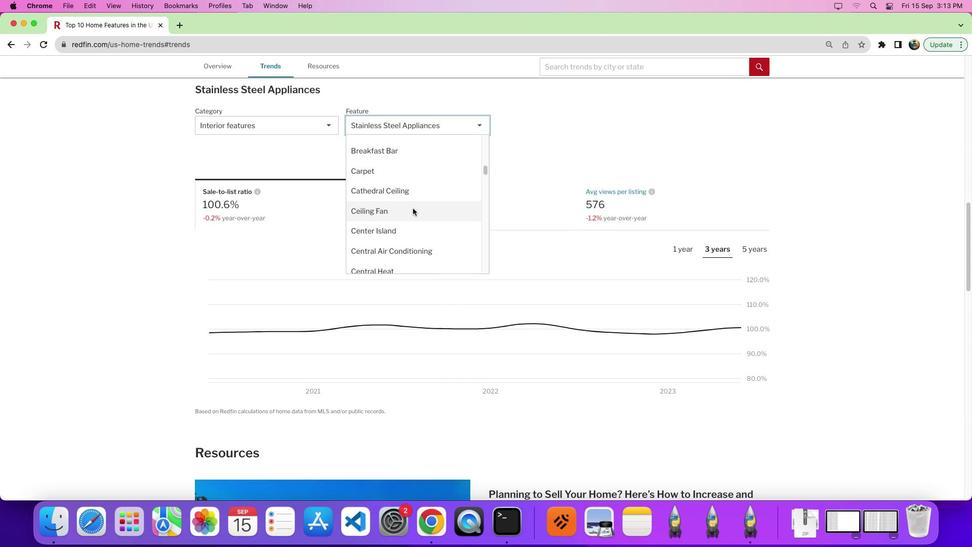 
Action: Mouse scrolled (412, 208) with delta (0, 0)
Screenshot: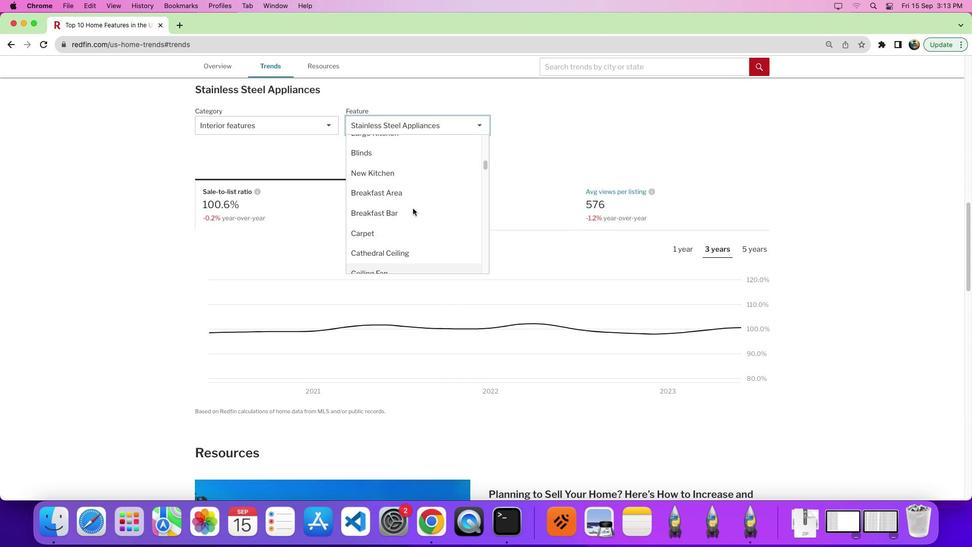 
Action: Mouse scrolled (412, 208) with delta (0, 0)
Screenshot: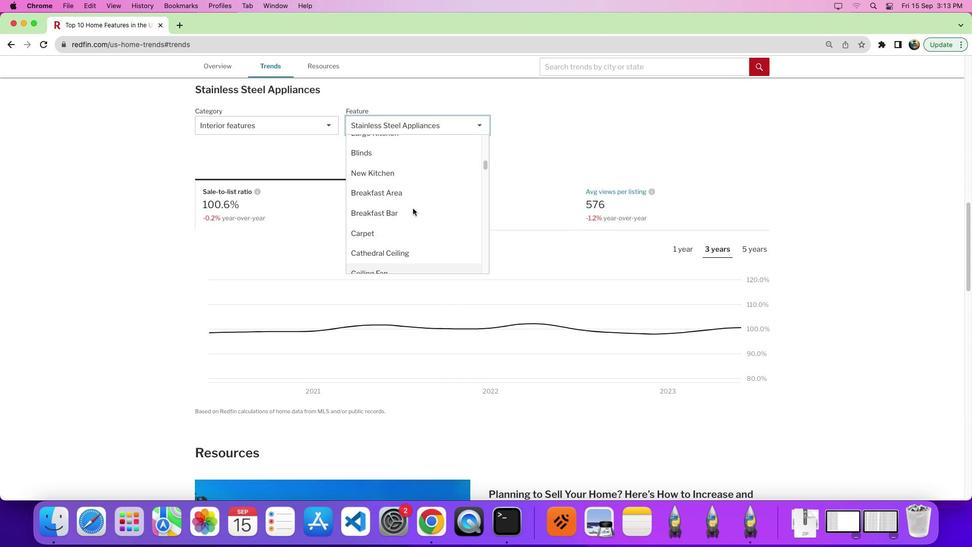 
Action: Mouse scrolled (412, 208) with delta (0, 4)
Screenshot: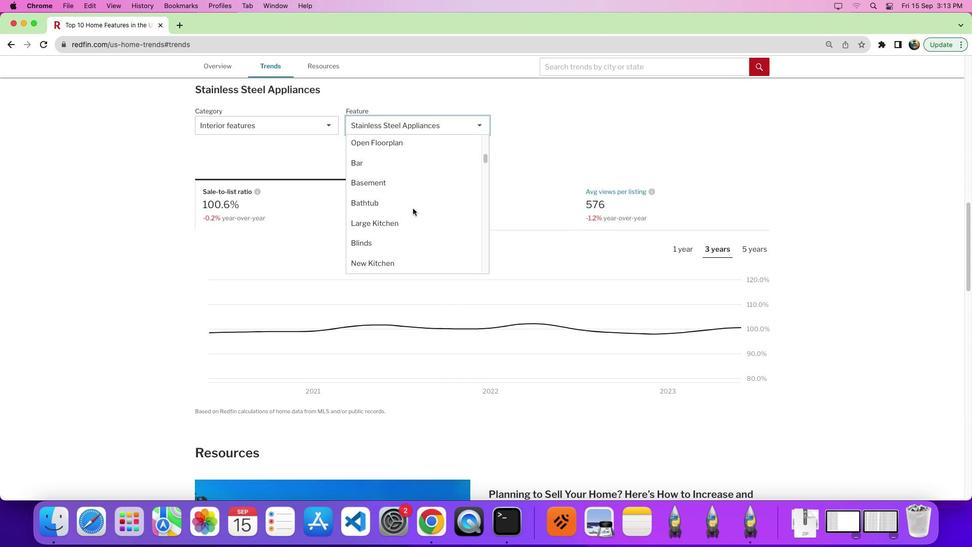 
Action: Mouse moved to (406, 209)
Screenshot: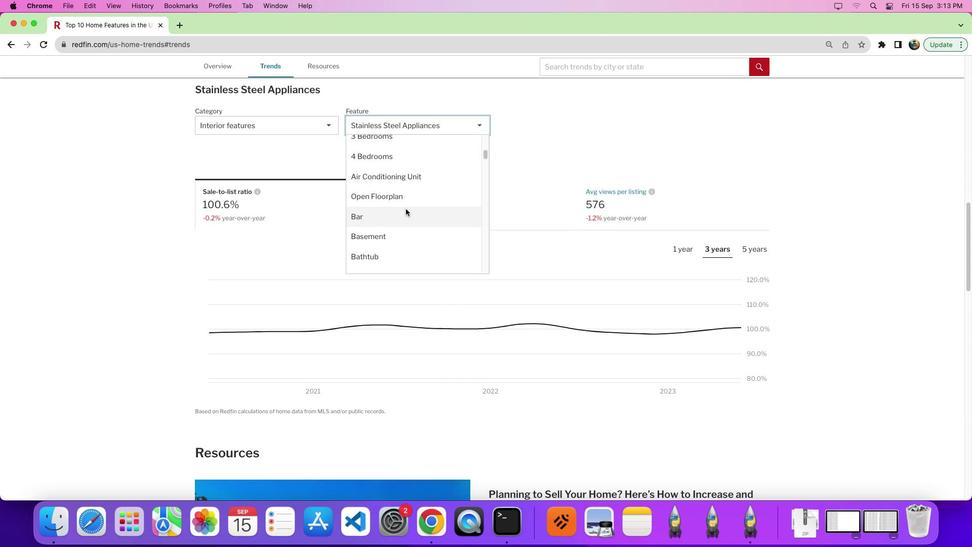 
Action: Mouse scrolled (406, 209) with delta (0, 0)
Screenshot: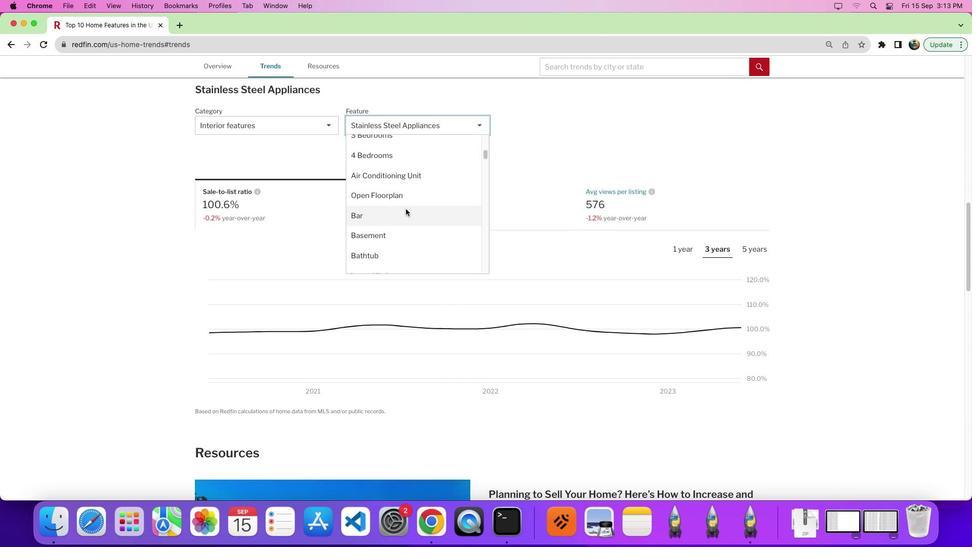 
Action: Mouse scrolled (406, 209) with delta (0, 0)
Screenshot: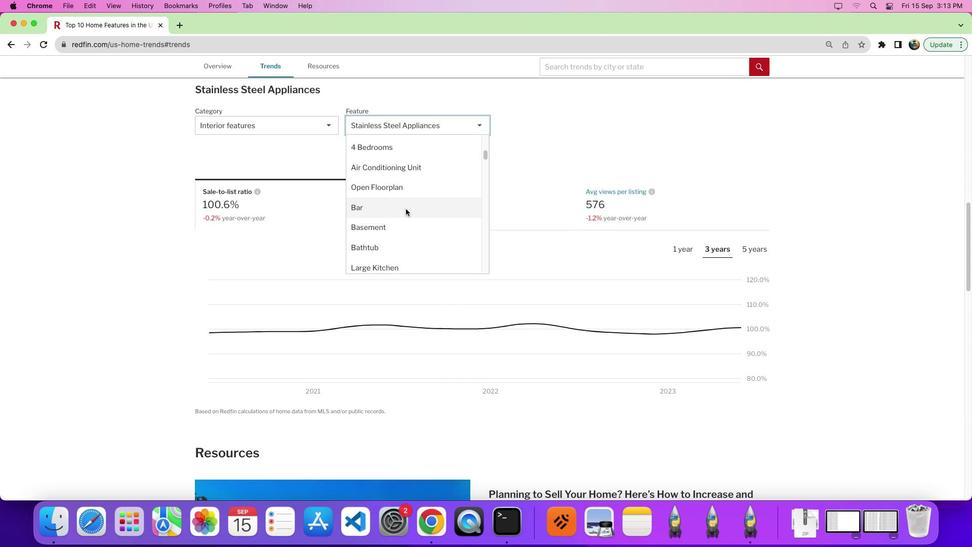 
Action: Mouse moved to (375, 241)
Screenshot: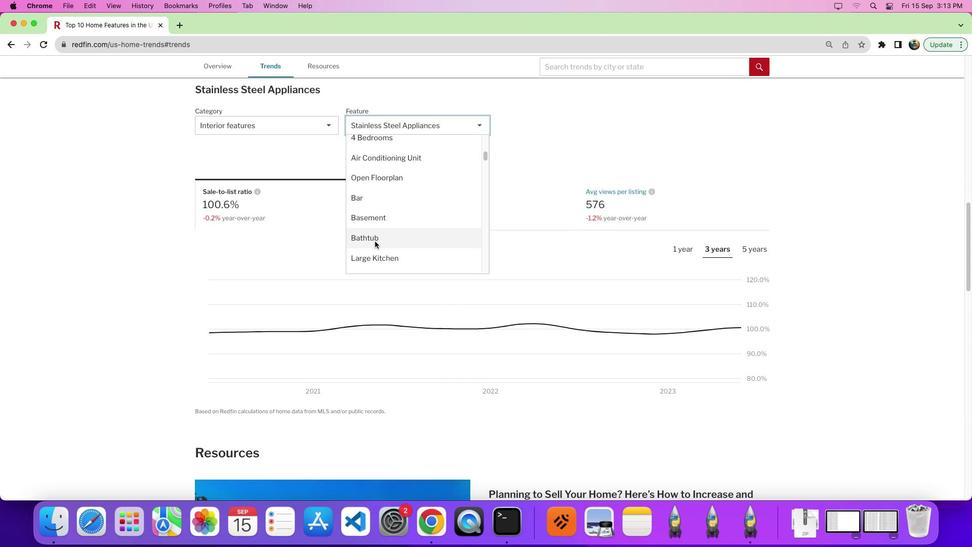 
Action: Mouse pressed left at (375, 241)
Screenshot: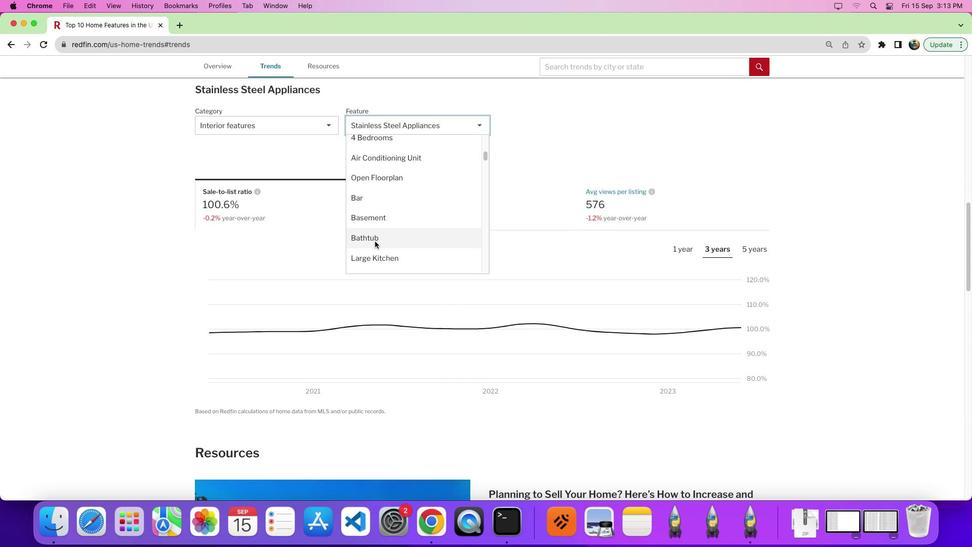 
Action: Mouse moved to (614, 230)
Screenshot: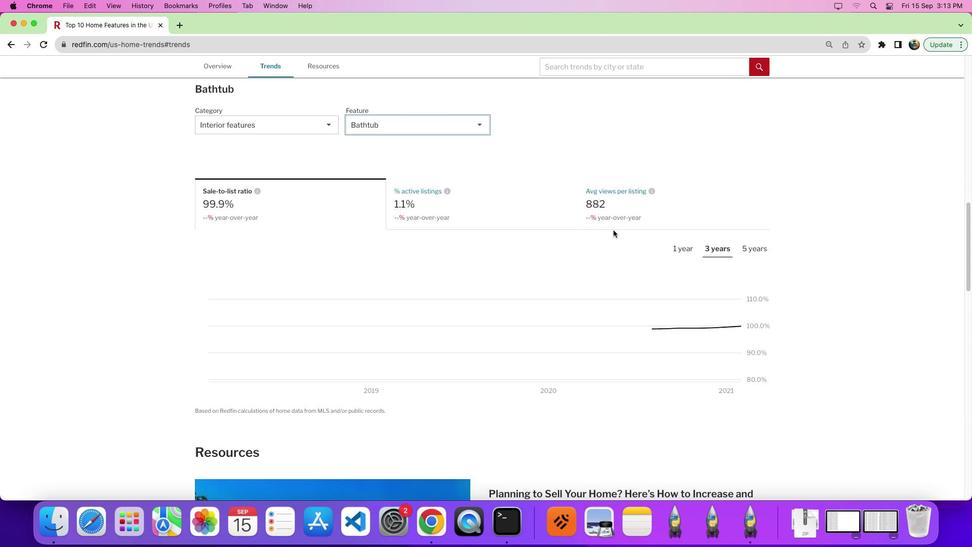 
Action: Mouse scrolled (614, 230) with delta (0, 0)
Screenshot: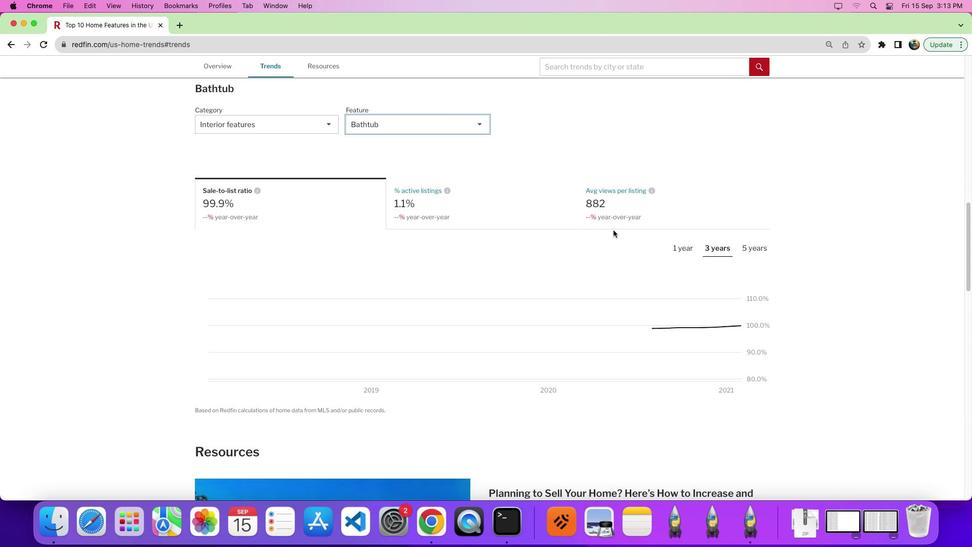 
Action: Mouse moved to (628, 198)
Screenshot: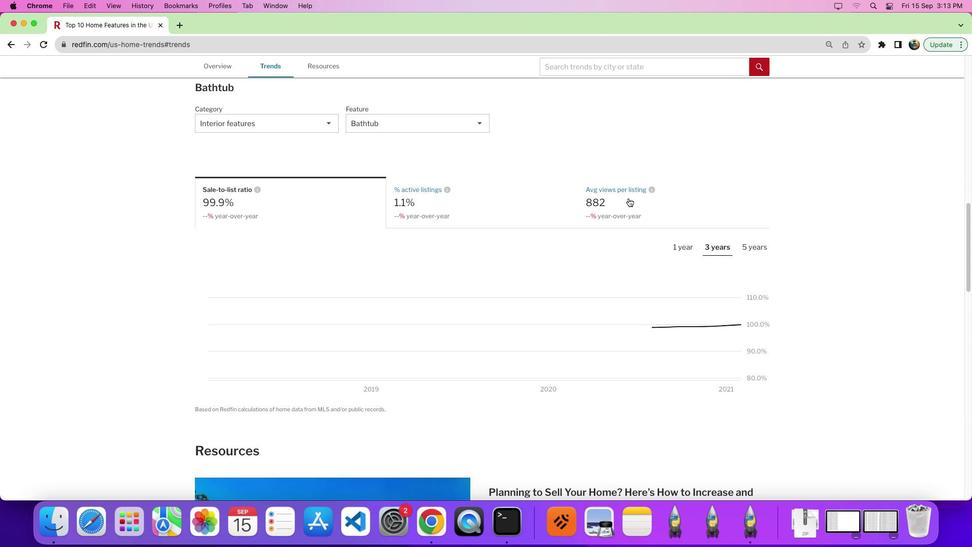 
Action: Mouse pressed left at (628, 198)
Screenshot: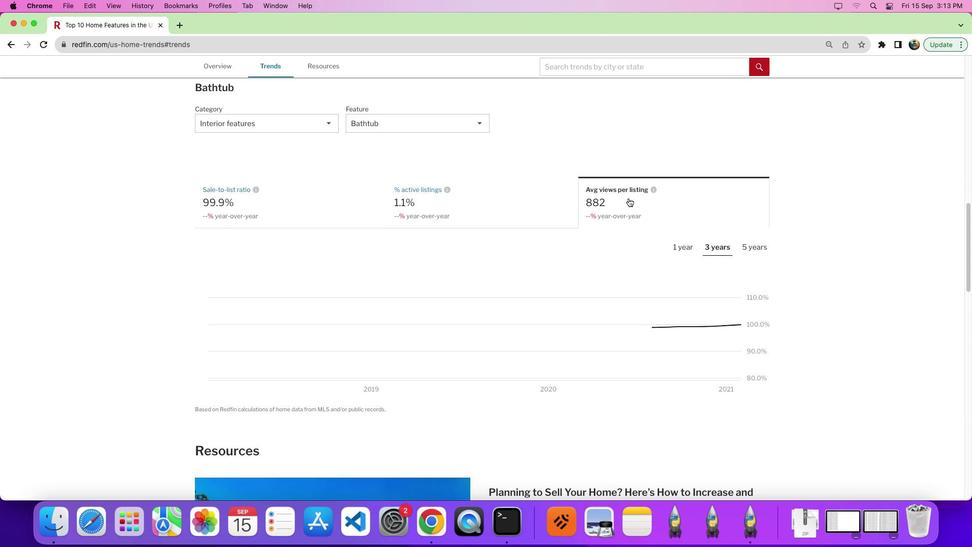 
Action: Mouse moved to (601, 222)
Screenshot: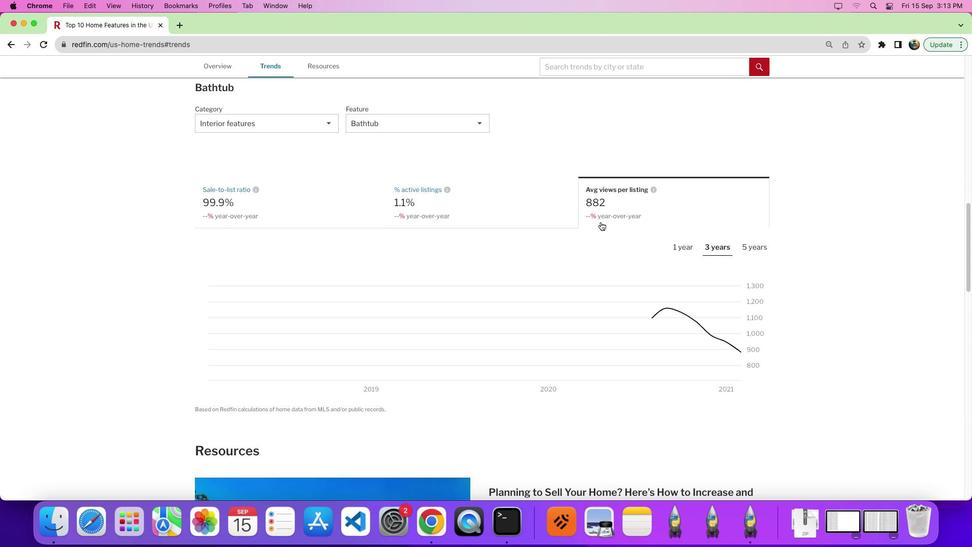 
Action: Mouse scrolled (601, 222) with delta (0, 0)
Screenshot: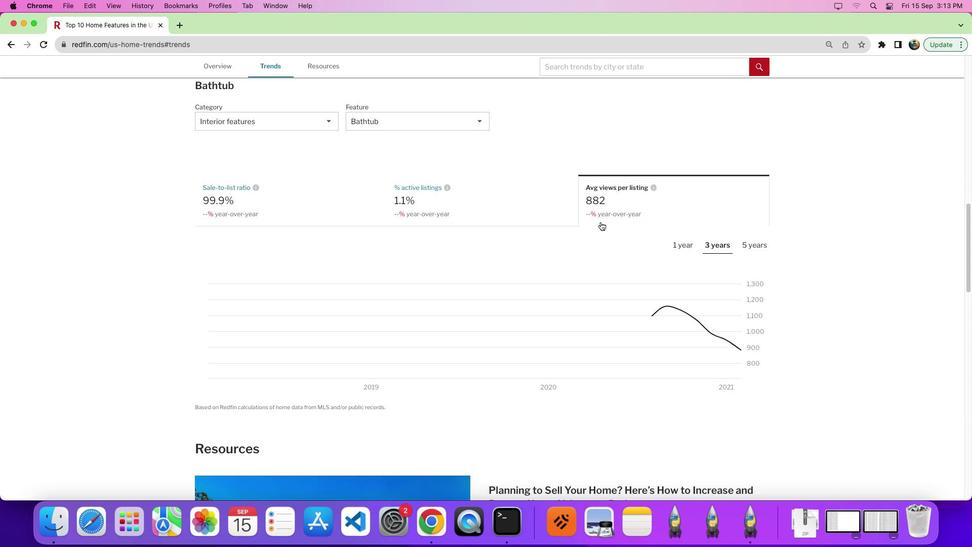 
Action: Mouse scrolled (601, 222) with delta (0, 0)
Screenshot: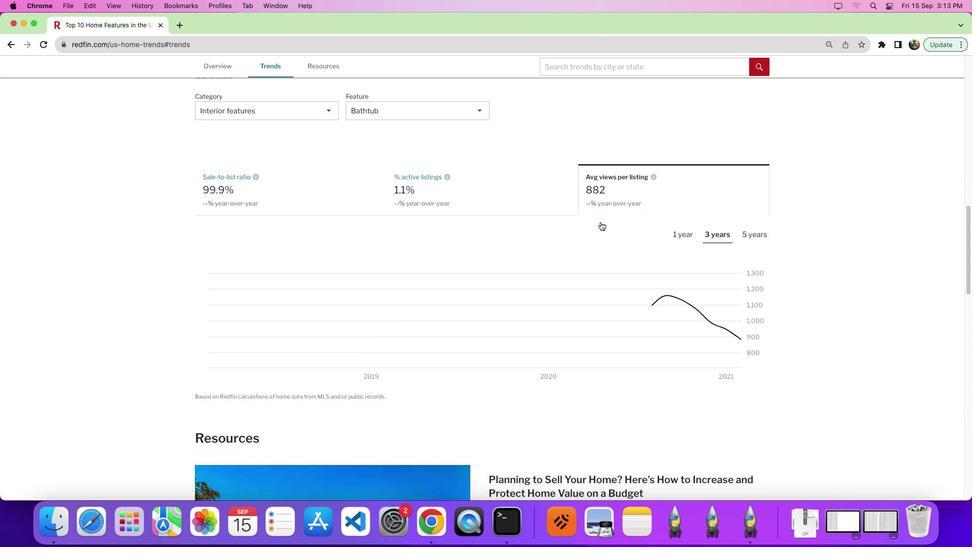 
Action: Mouse moved to (591, 371)
Screenshot: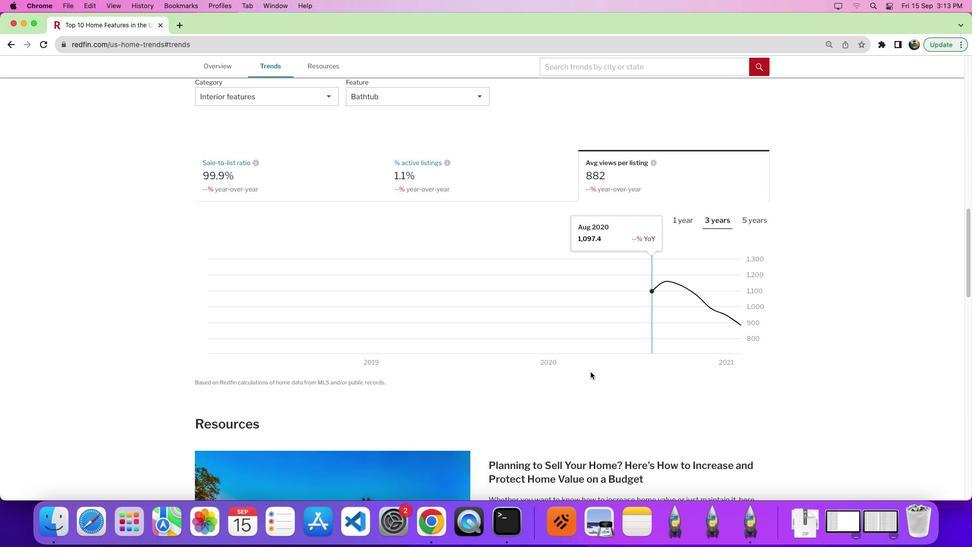 
